 Task: Add a signature Jayden King containing With gratitude and sincere wishes, Jayden King to email address softage.2@softage.net and add a label Homework
Action: Mouse moved to (984, 69)
Screenshot: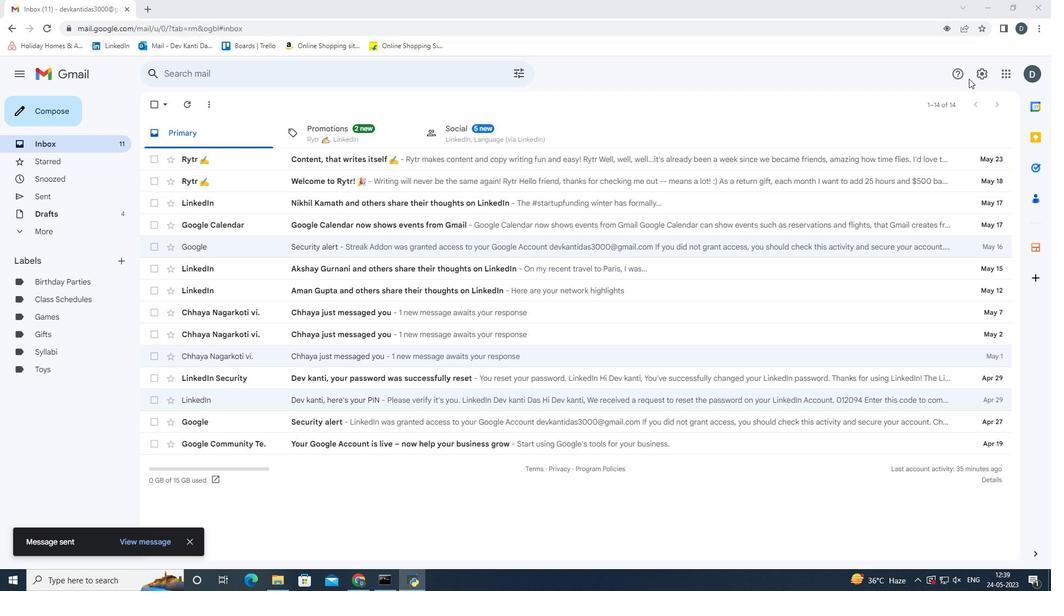 
Action: Mouse pressed left at (984, 69)
Screenshot: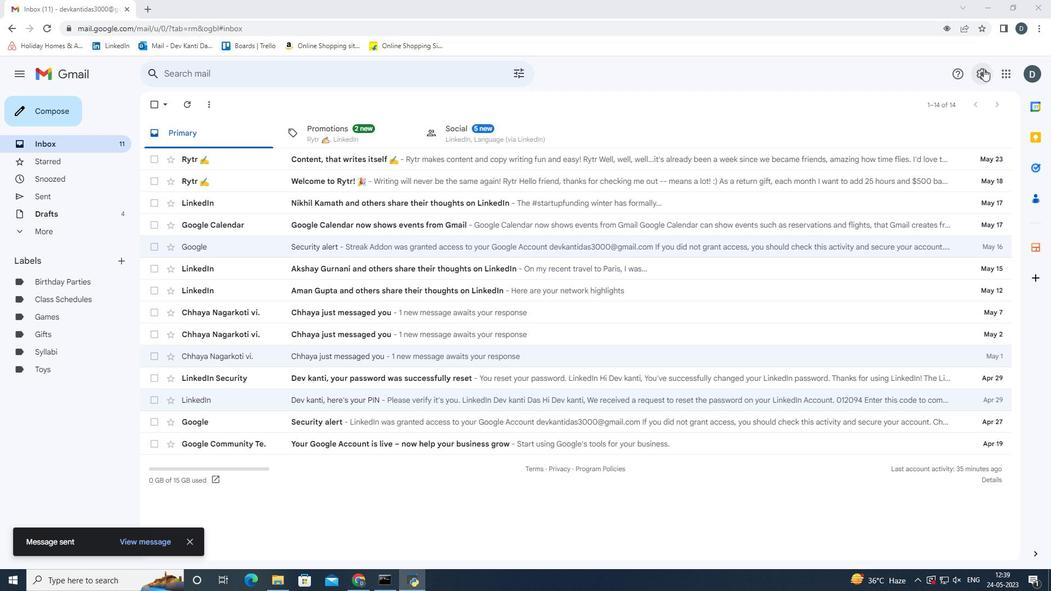
Action: Mouse moved to (949, 125)
Screenshot: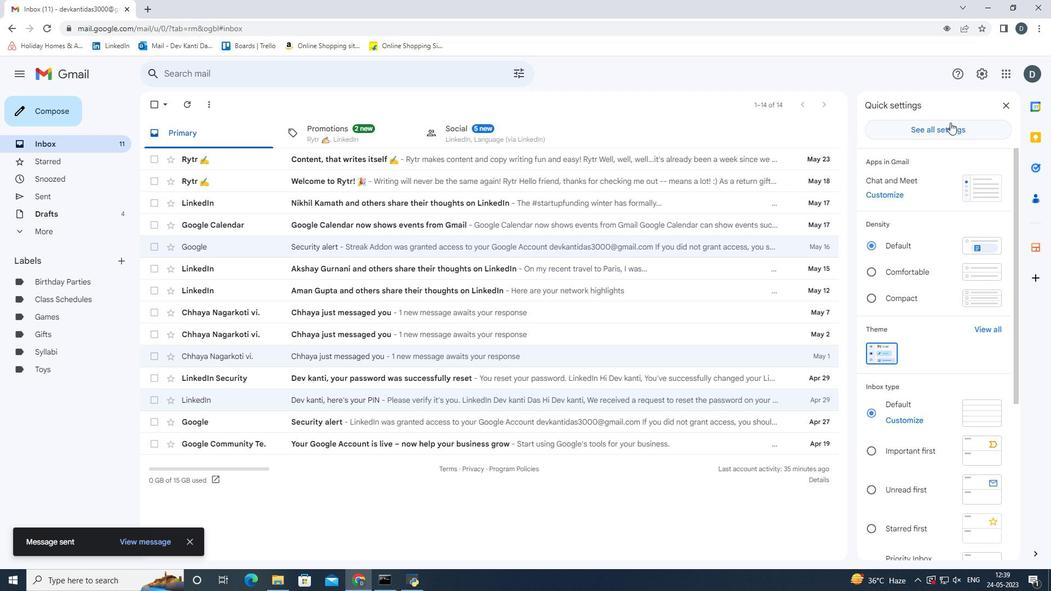 
Action: Mouse pressed left at (949, 125)
Screenshot: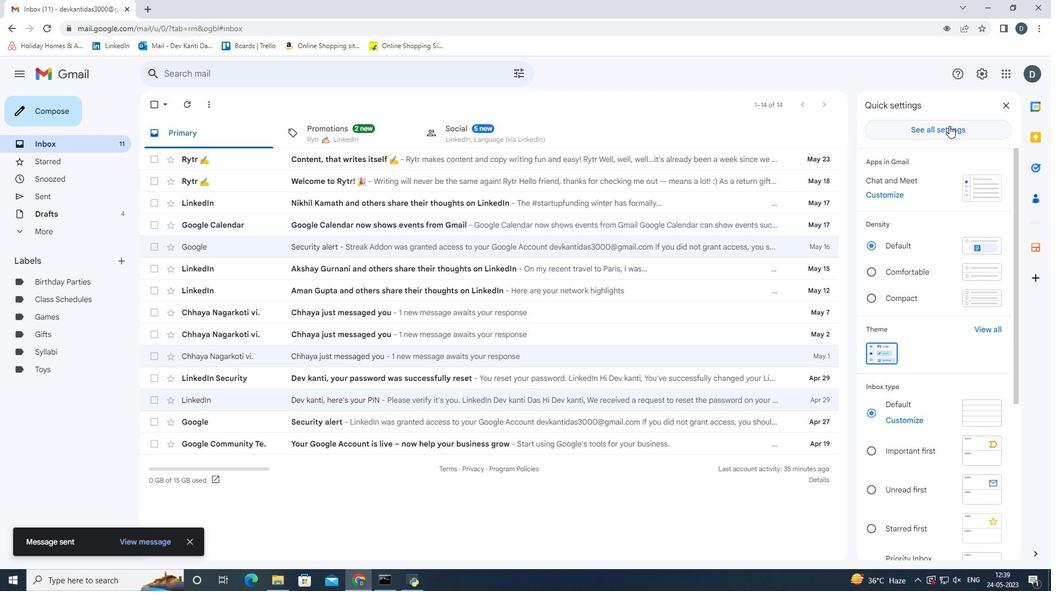 
Action: Mouse moved to (587, 333)
Screenshot: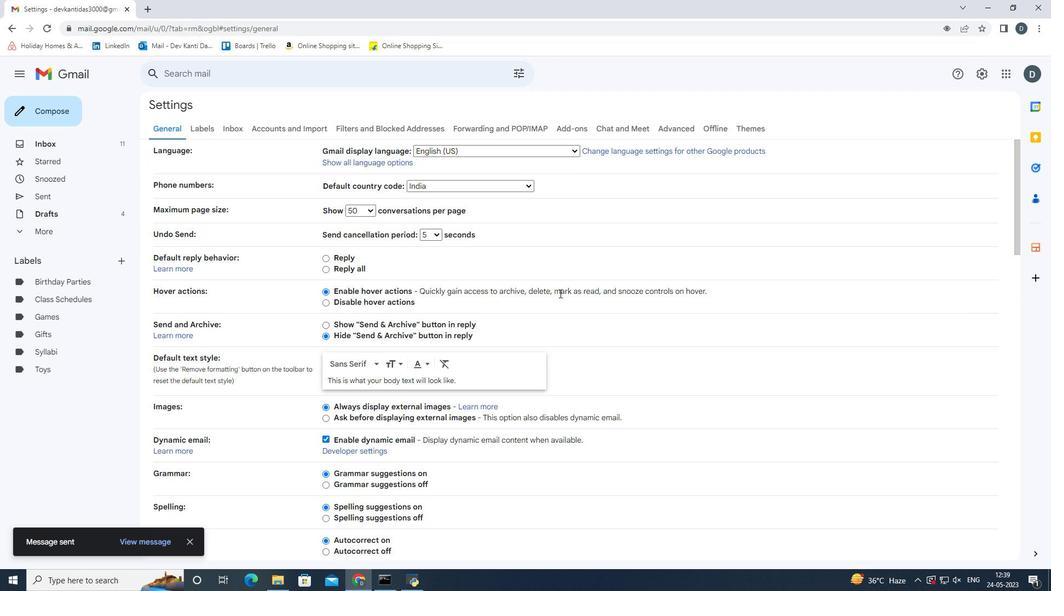 
Action: Mouse scrolled (587, 333) with delta (0, 0)
Screenshot: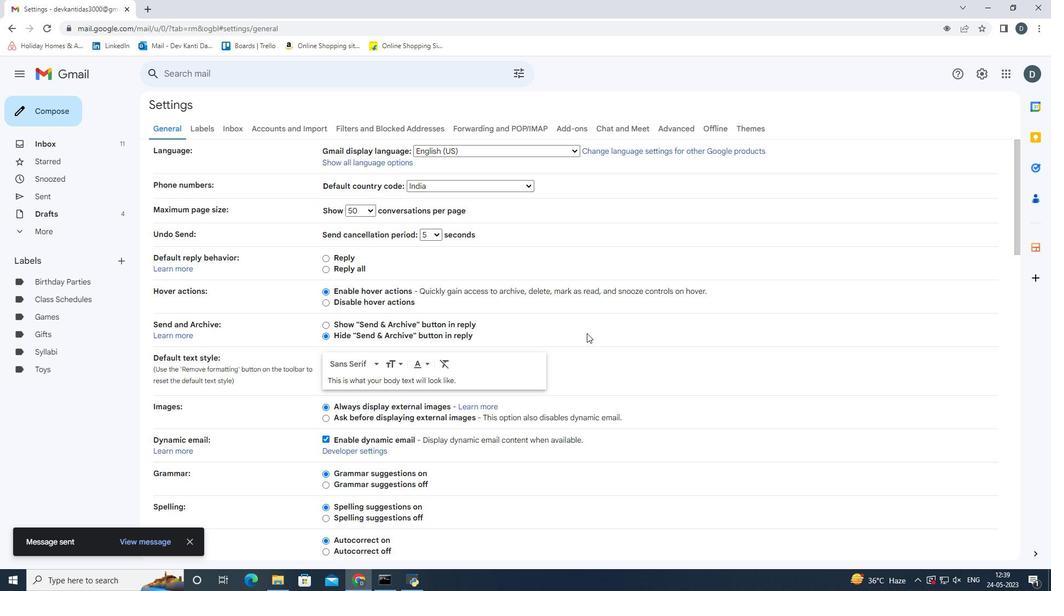 
Action: Mouse scrolled (587, 333) with delta (0, 0)
Screenshot: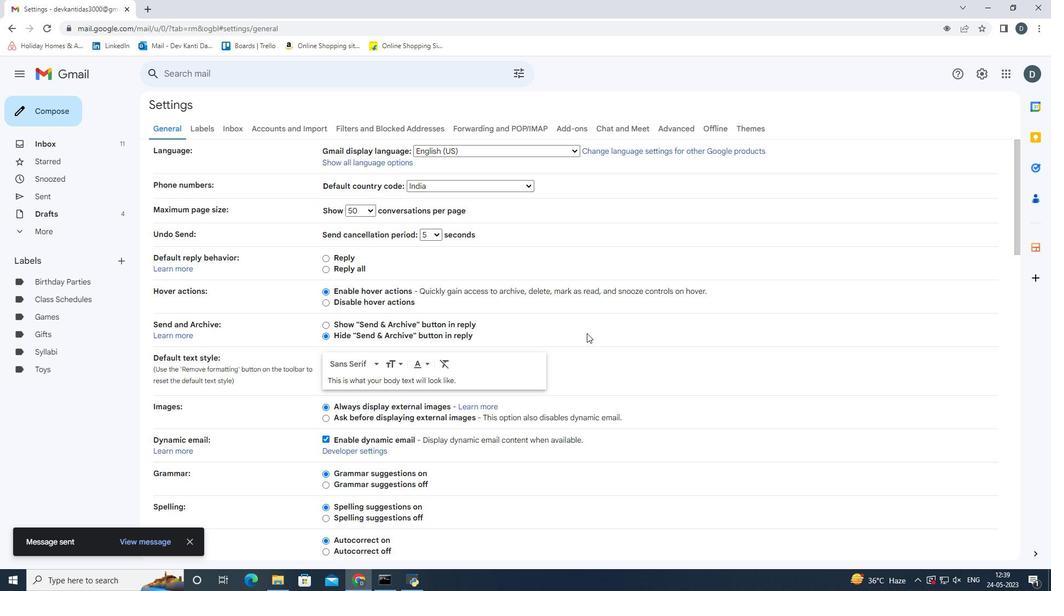 
Action: Mouse moved to (589, 334)
Screenshot: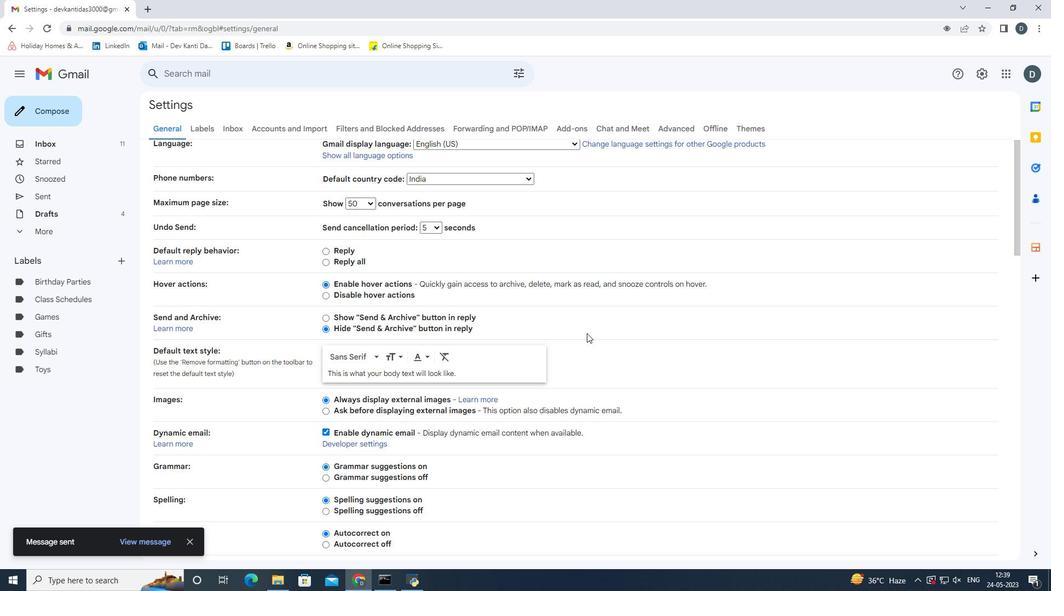 
Action: Mouse scrolled (589, 334) with delta (0, 0)
Screenshot: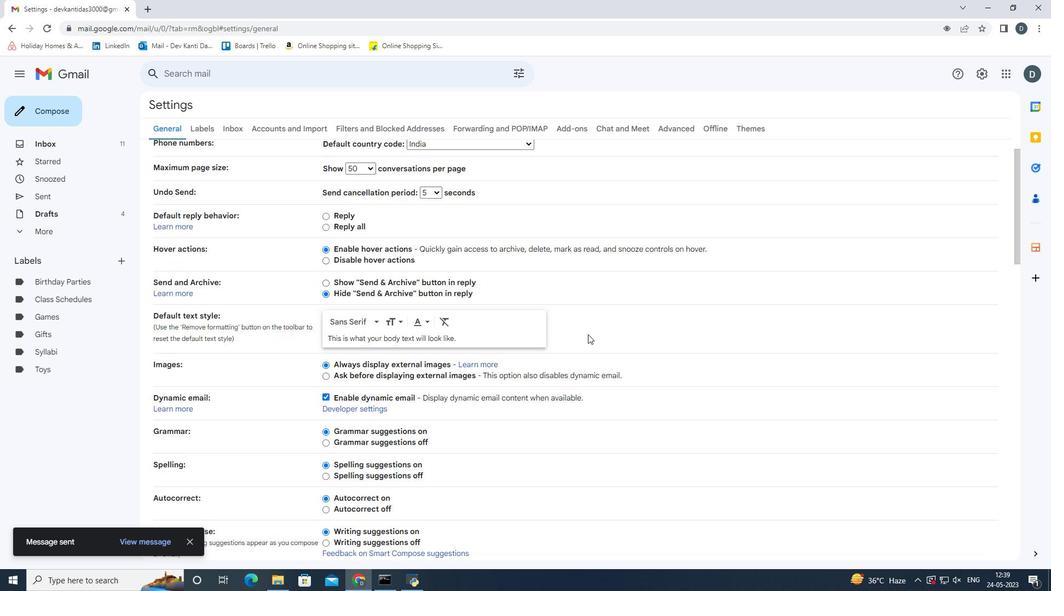 
Action: Mouse moved to (589, 334)
Screenshot: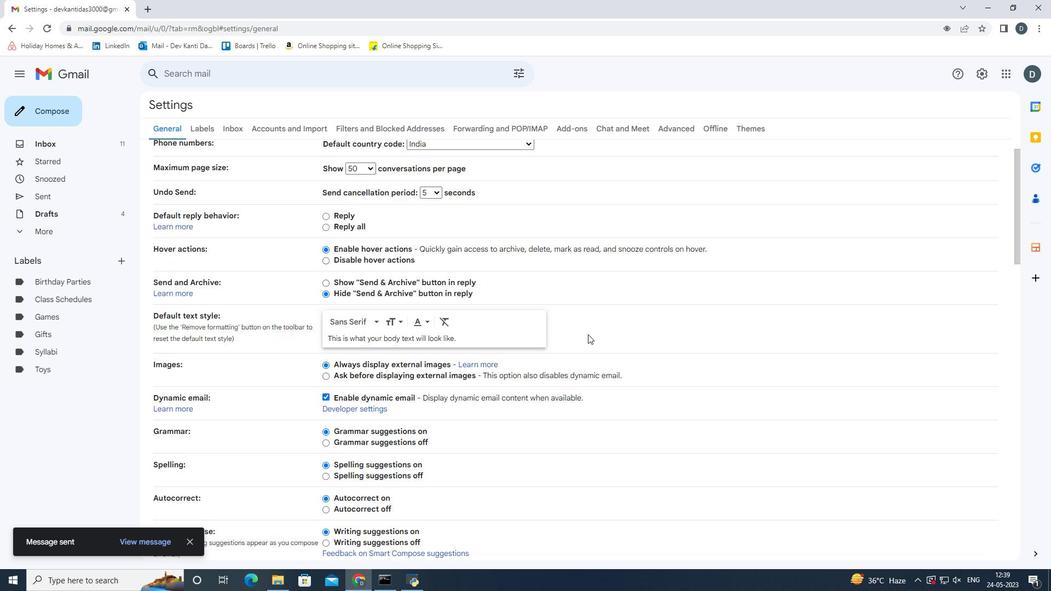 
Action: Mouse scrolled (589, 334) with delta (0, 0)
Screenshot: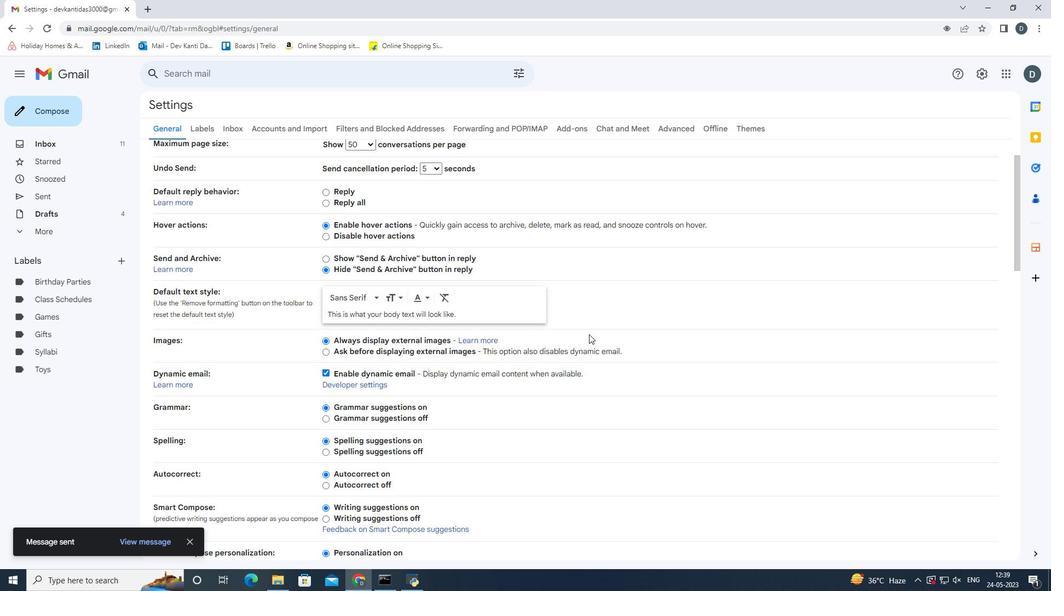 
Action: Mouse scrolled (589, 334) with delta (0, 0)
Screenshot: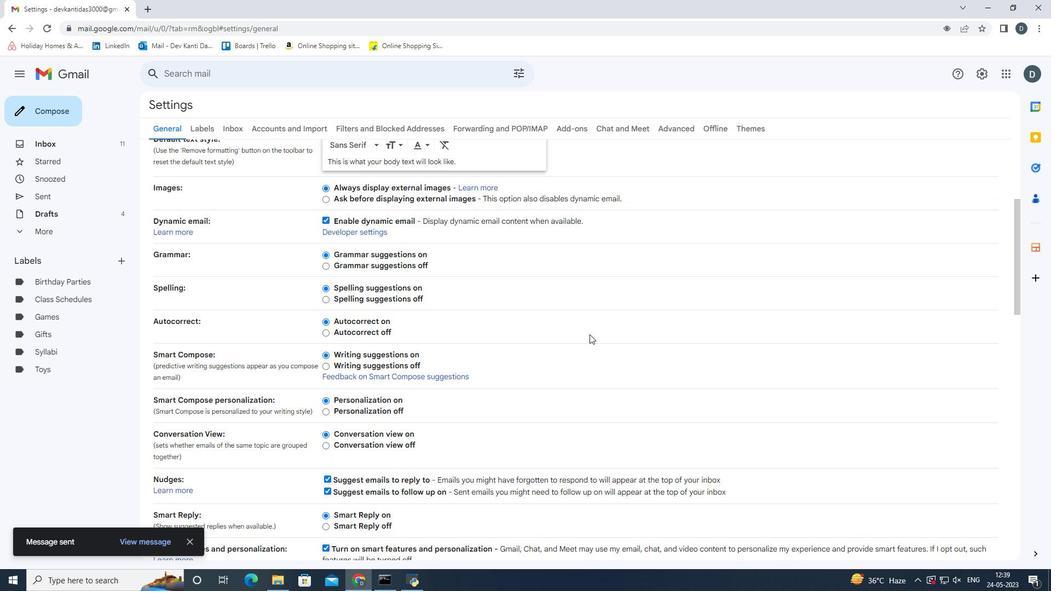 
Action: Mouse scrolled (589, 334) with delta (0, 0)
Screenshot: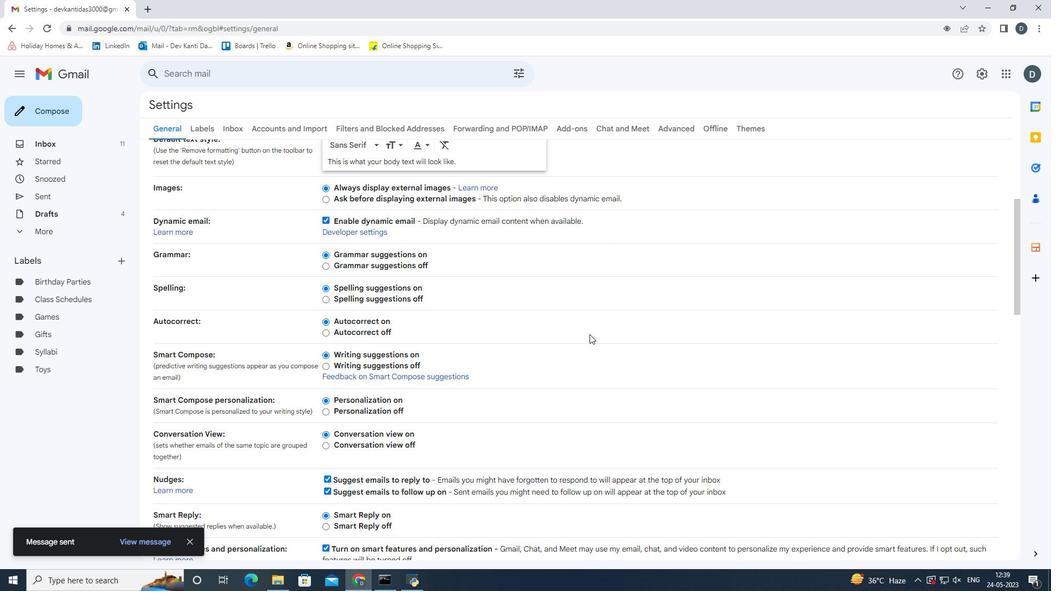 
Action: Mouse scrolled (589, 334) with delta (0, 0)
Screenshot: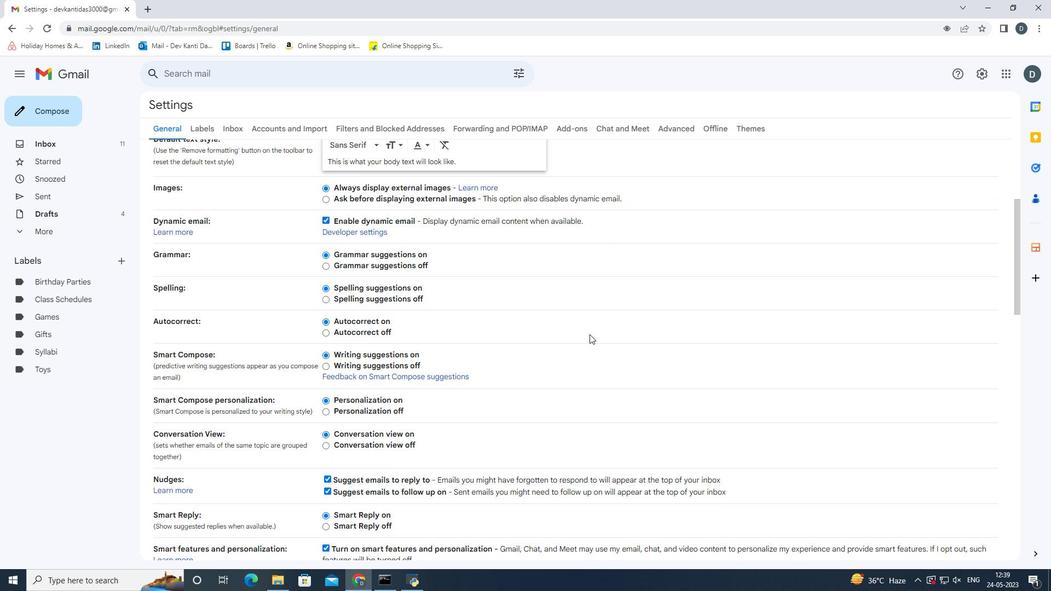 
Action: Mouse scrolled (589, 334) with delta (0, 0)
Screenshot: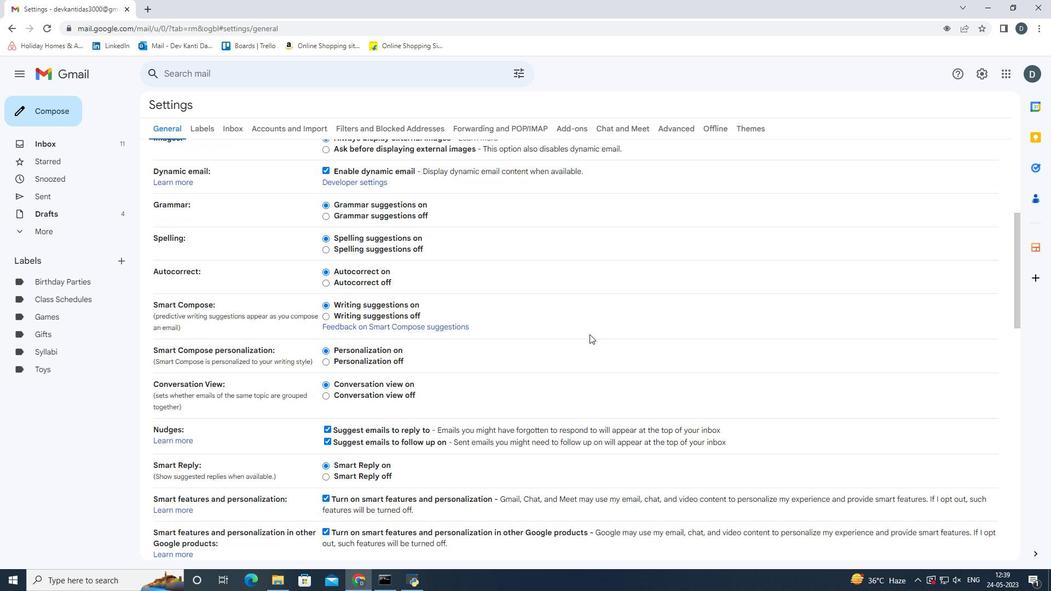 
Action: Mouse scrolled (589, 334) with delta (0, 0)
Screenshot: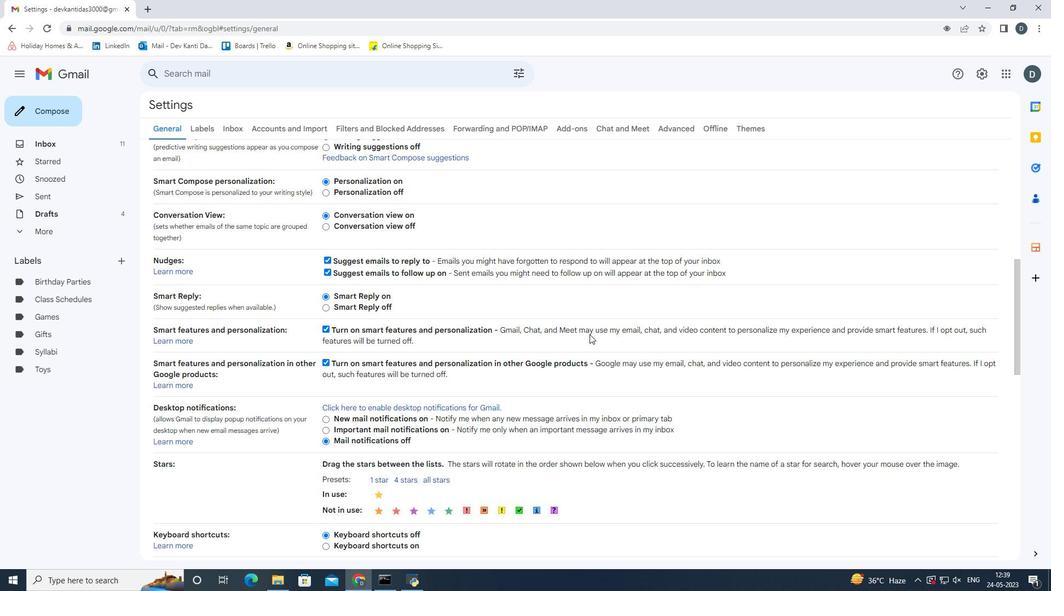 
Action: Mouse scrolled (589, 334) with delta (0, 0)
Screenshot: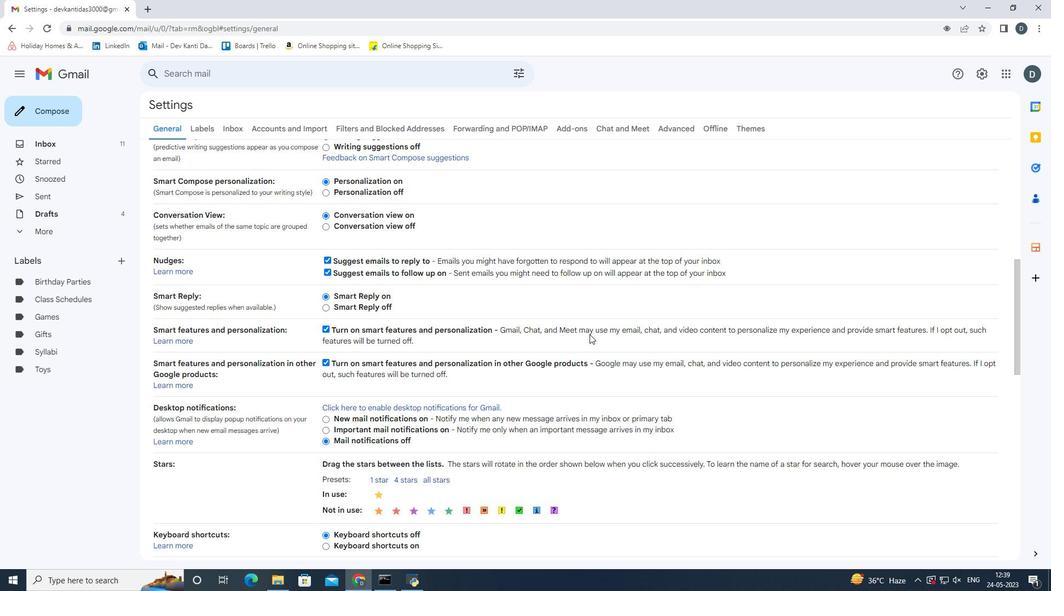 
Action: Mouse scrolled (589, 334) with delta (0, 0)
Screenshot: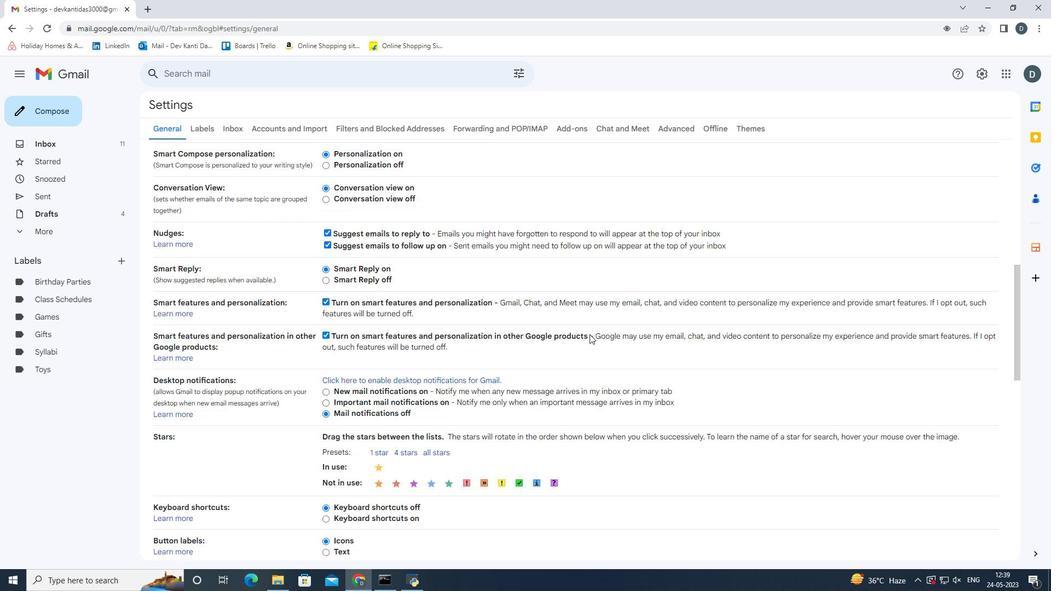 
Action: Mouse scrolled (589, 334) with delta (0, 0)
Screenshot: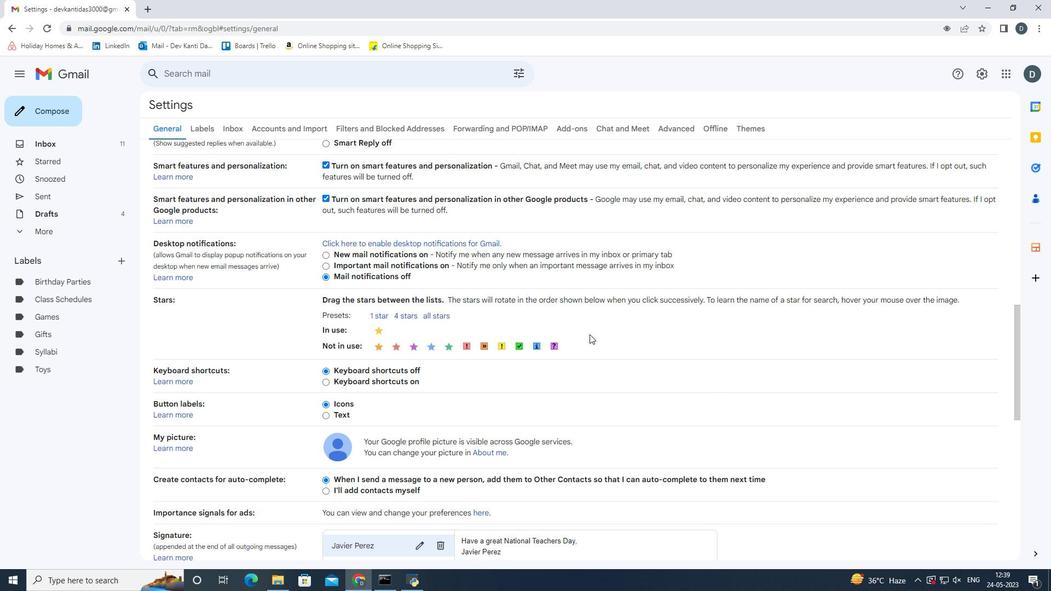 
Action: Mouse scrolled (589, 334) with delta (0, 0)
Screenshot: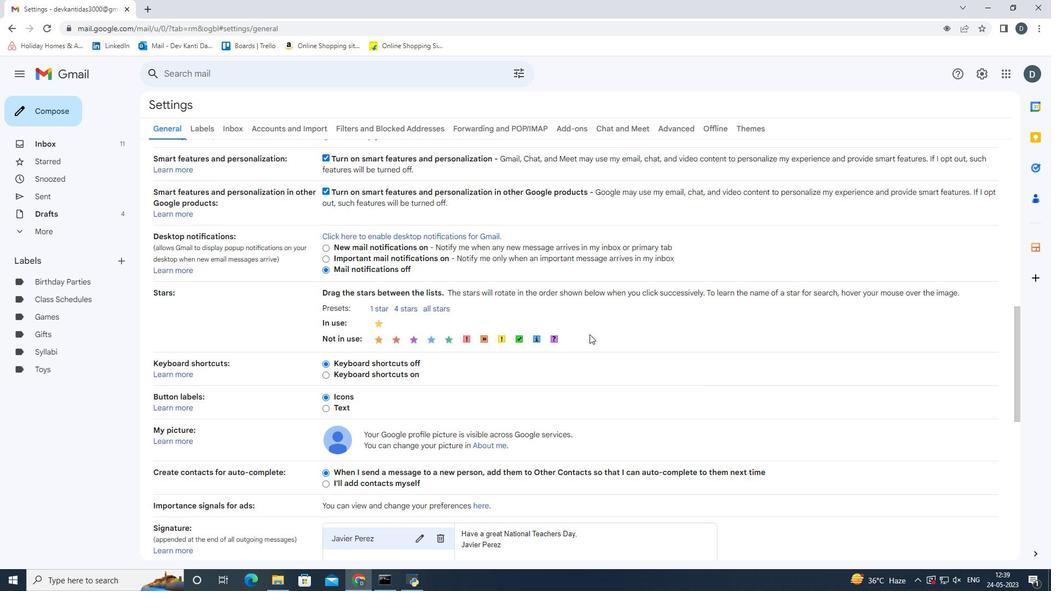 
Action: Mouse scrolled (589, 334) with delta (0, 0)
Screenshot: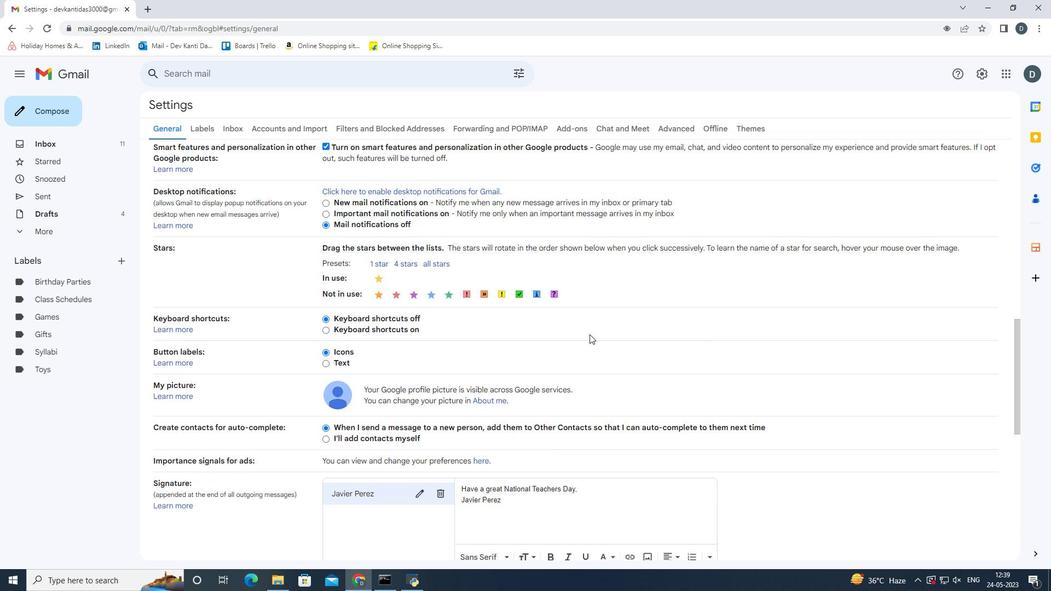 
Action: Mouse scrolled (589, 335) with delta (0, 0)
Screenshot: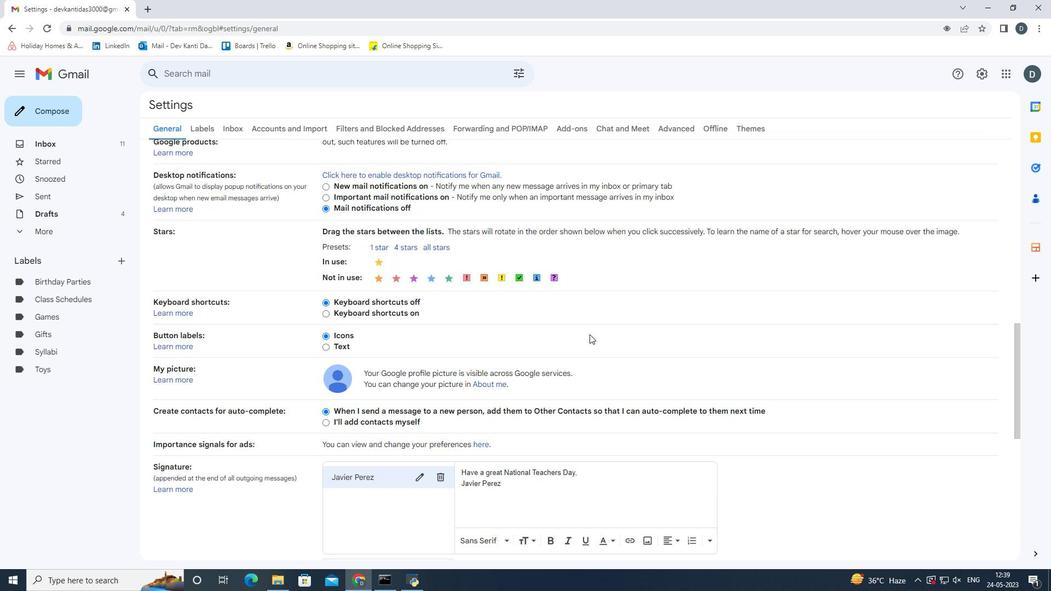 
Action: Mouse moved to (587, 336)
Screenshot: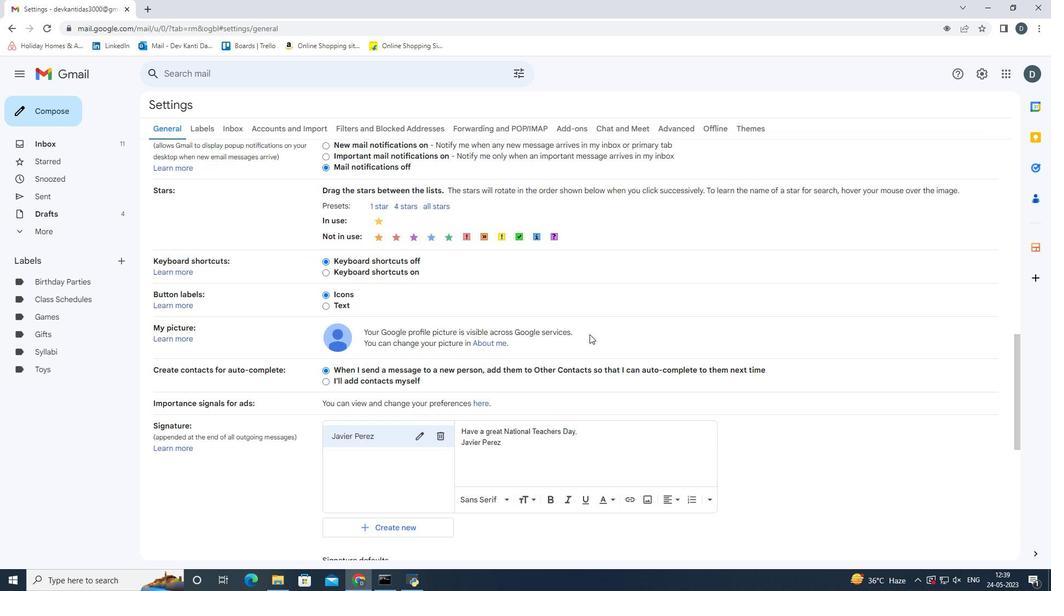 
Action: Mouse scrolled (587, 336) with delta (0, 0)
Screenshot: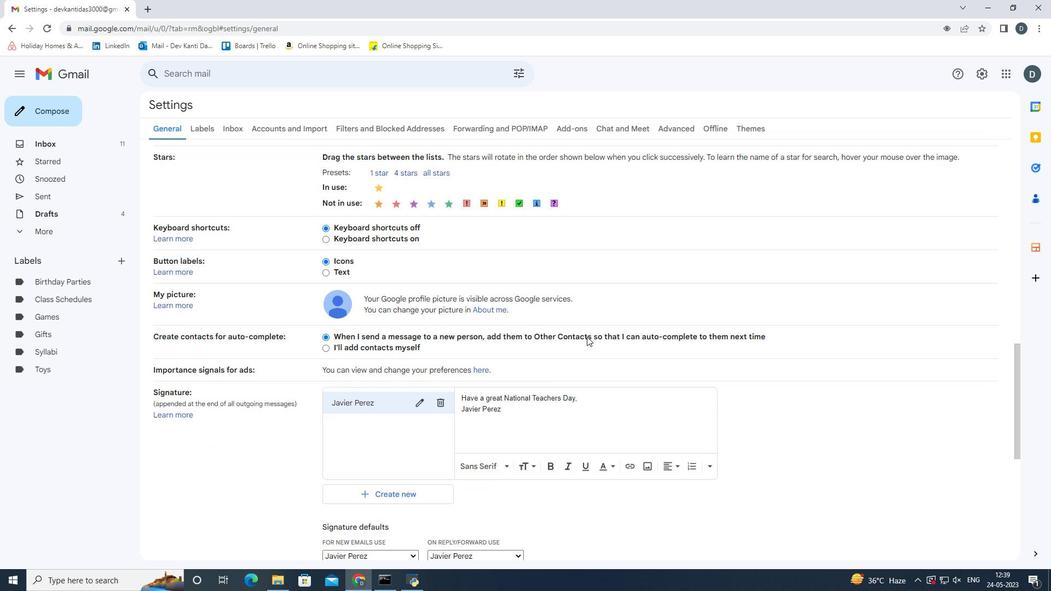 
Action: Mouse moved to (439, 379)
Screenshot: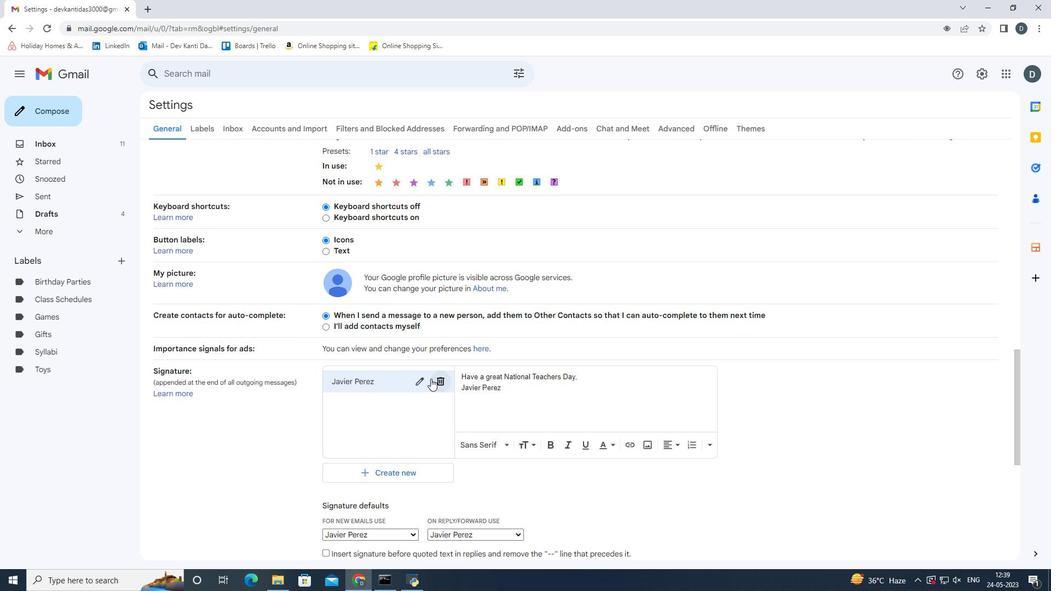 
Action: Mouse pressed left at (439, 379)
Screenshot: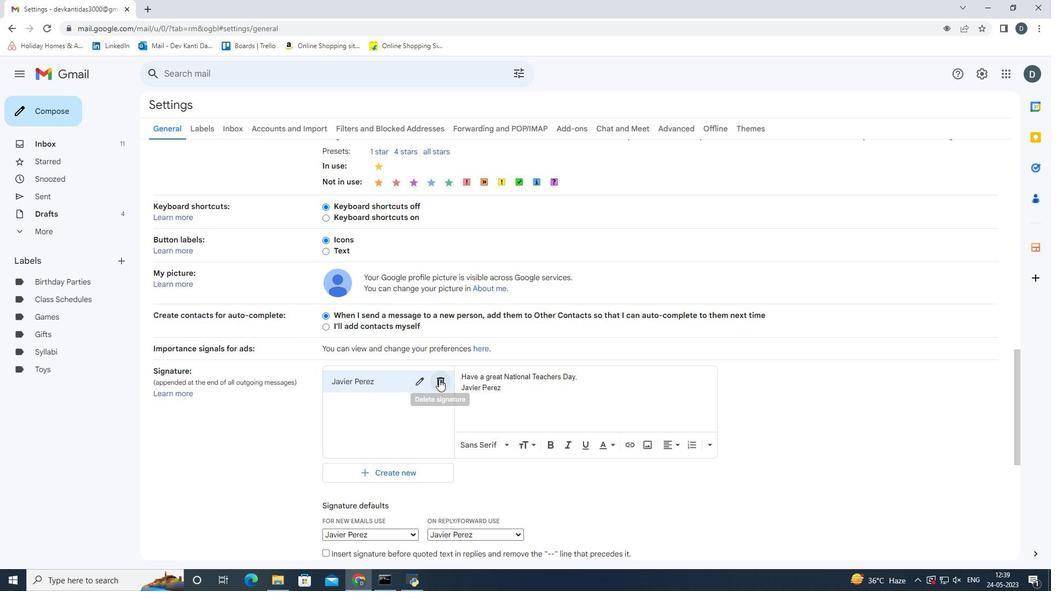 
Action: Mouse moved to (616, 342)
Screenshot: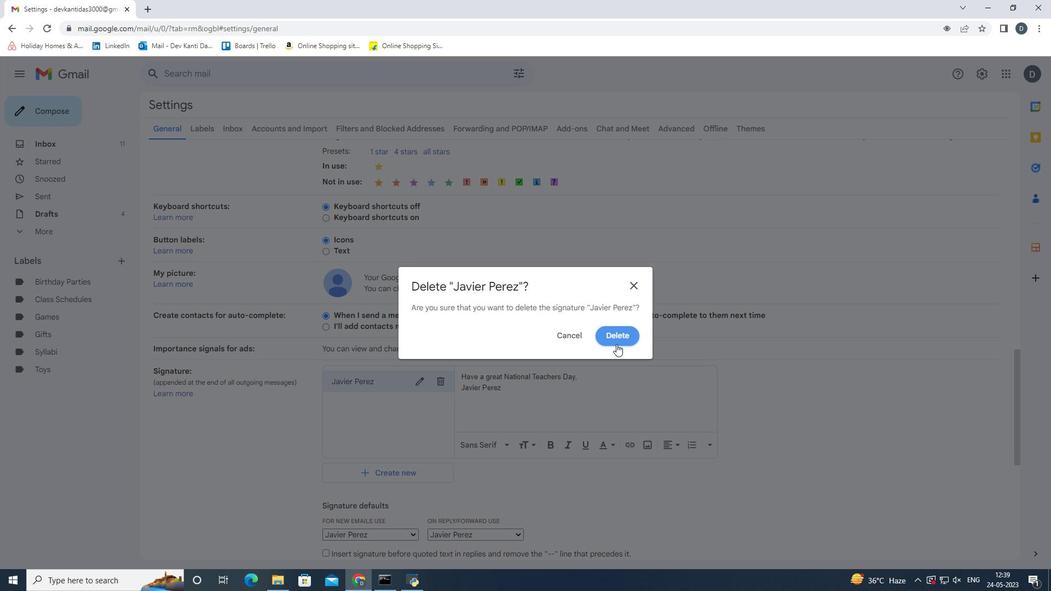 
Action: Mouse pressed left at (616, 342)
Screenshot: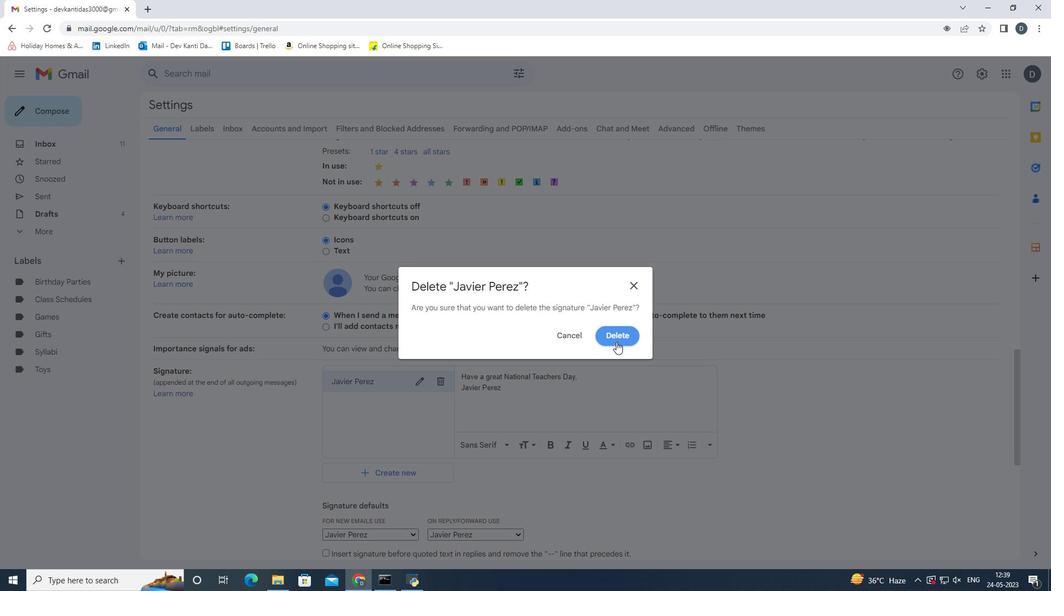 
Action: Mouse moved to (386, 392)
Screenshot: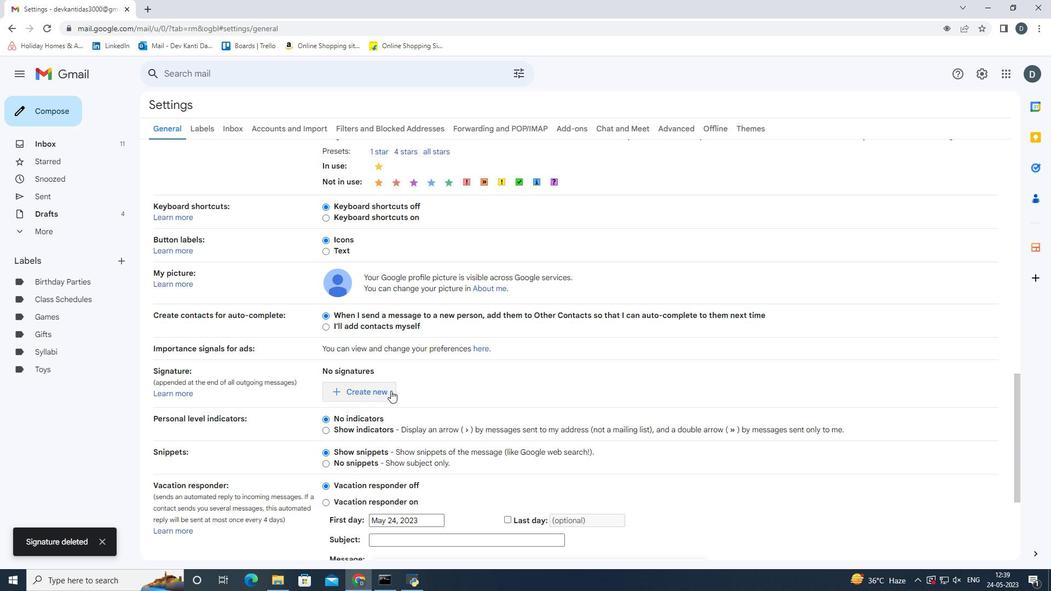 
Action: Mouse pressed left at (386, 392)
Screenshot: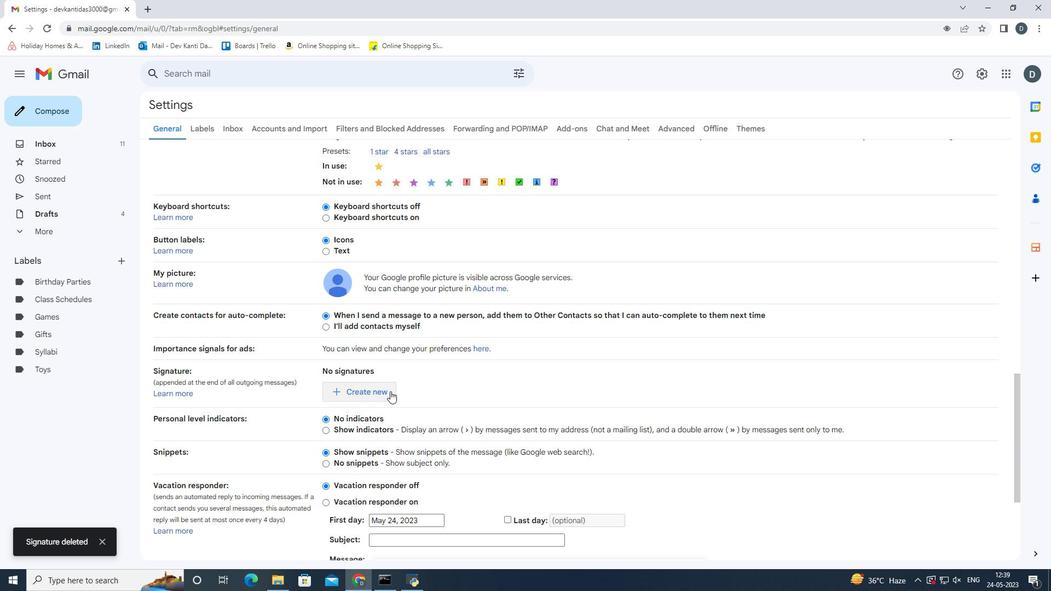 
Action: Mouse moved to (526, 294)
Screenshot: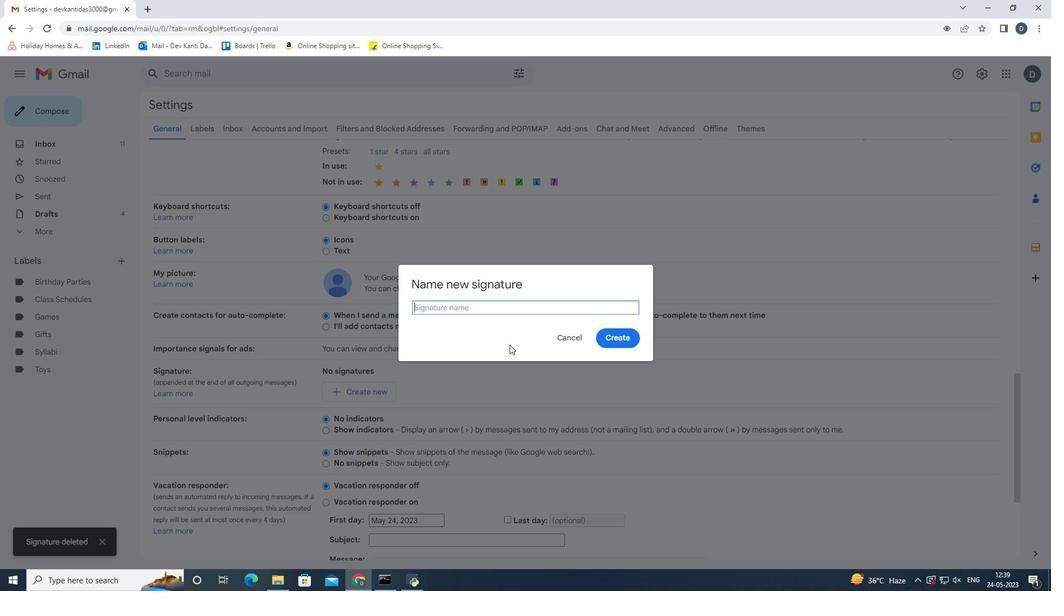 
Action: Key pressed <Key.shift>Jayden<Key.space><Key.shift><Key.shift><Key.shift>King<Key.enter>
Screenshot: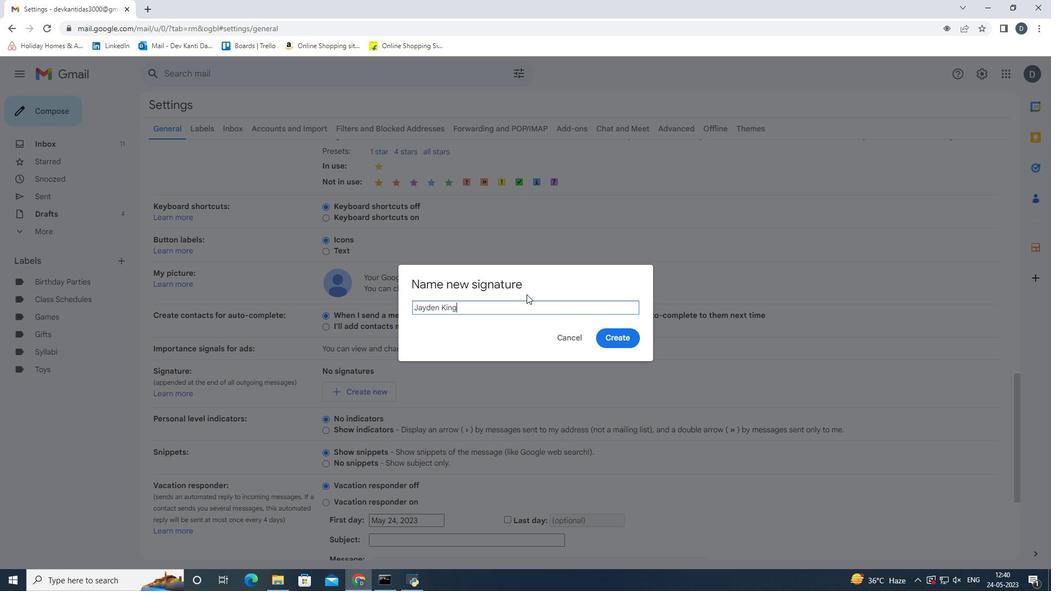 
Action: Mouse moved to (545, 381)
Screenshot: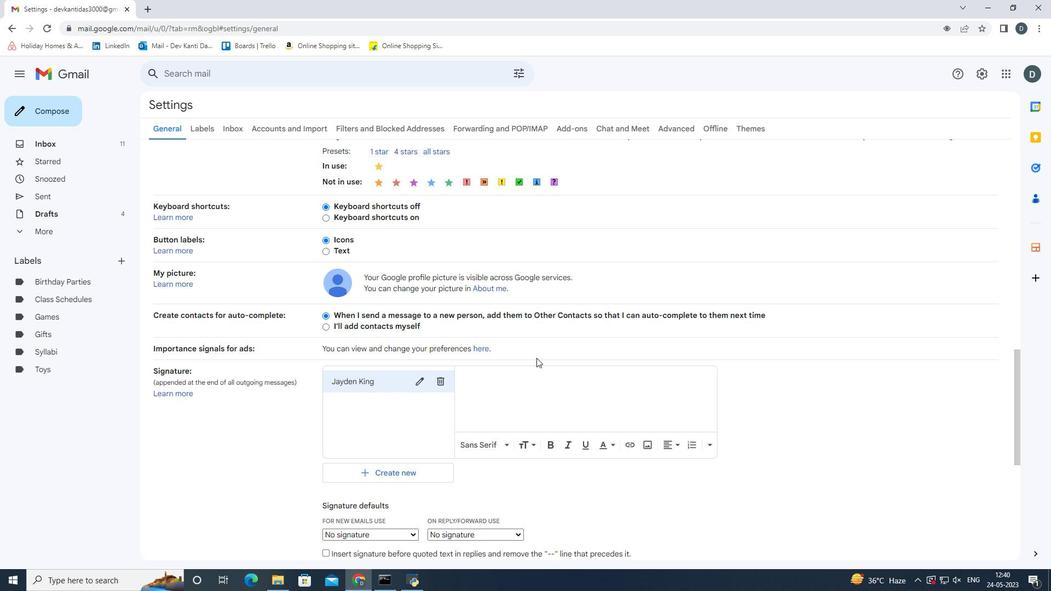 
Action: Mouse pressed left at (545, 381)
Screenshot: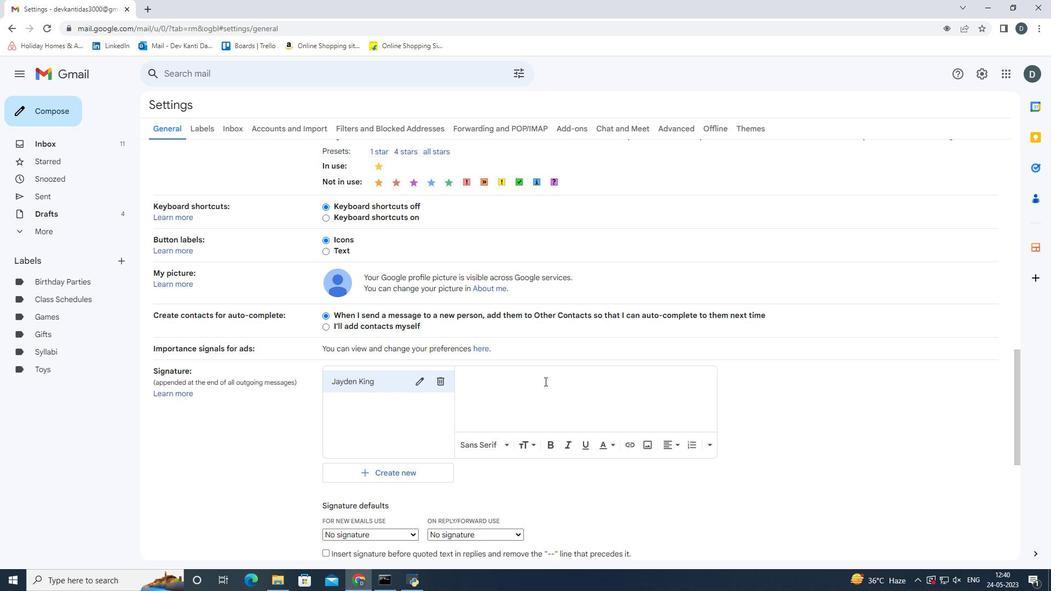 
Action: Key pressed <Key.shift><Key.shift><Key.shift><Key.shift><Key.shift><Key.shift><Key.shift><Key.shift><Key.shift><Key.shift><Key.shift><Key.shift><Key.shift><Key.shift><Key.shift>Gra
Screenshot: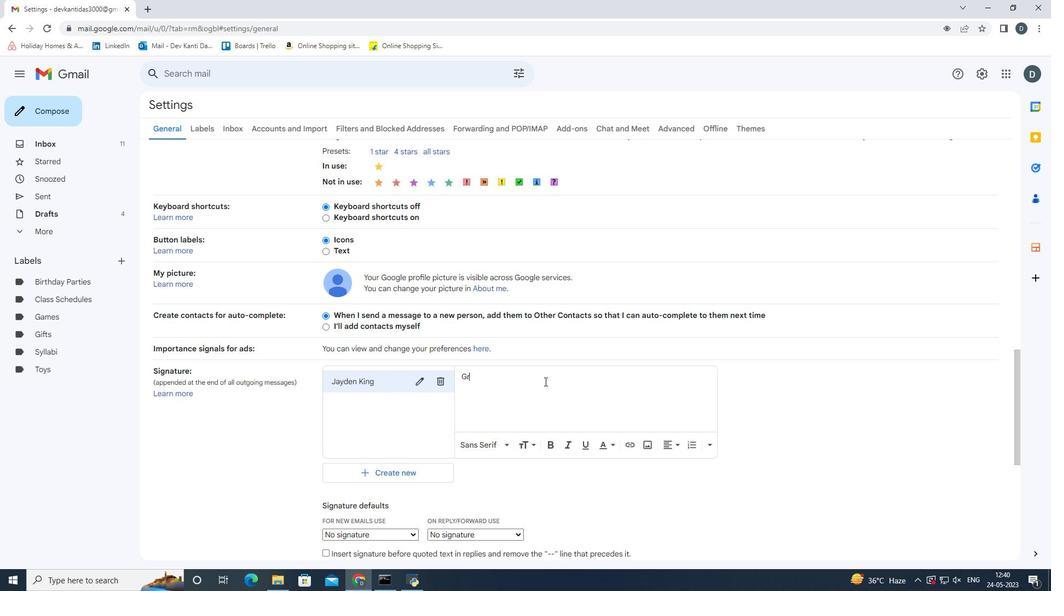 
Action: Mouse moved to (545, 381)
Screenshot: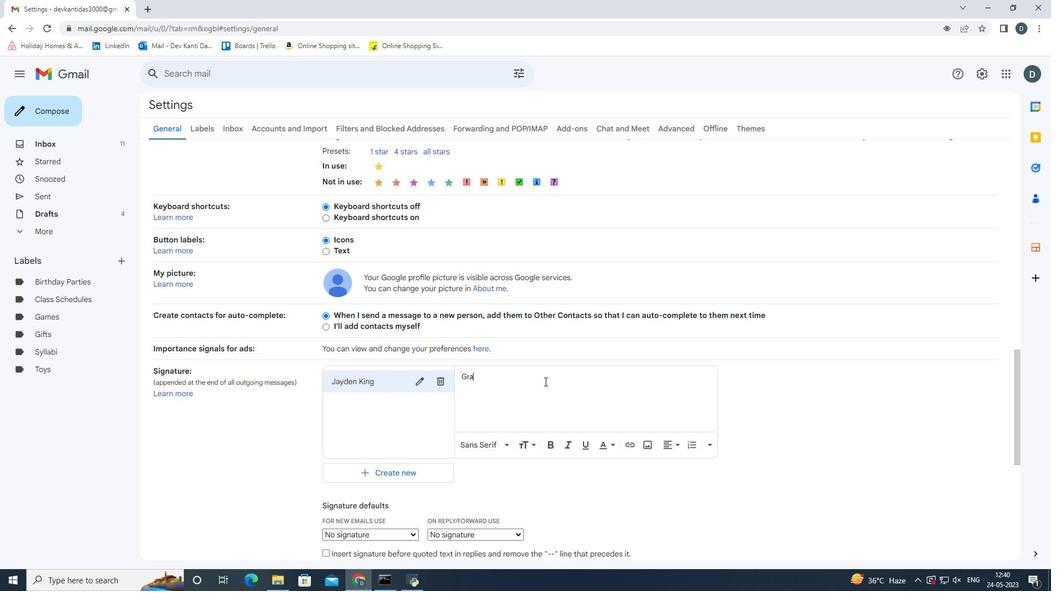 
Action: Key pressed titude<Key.space>and<Key.space><Key.shift>S<Key.backspace>sincere<Key.space>wishes,<Key.enter>
Screenshot: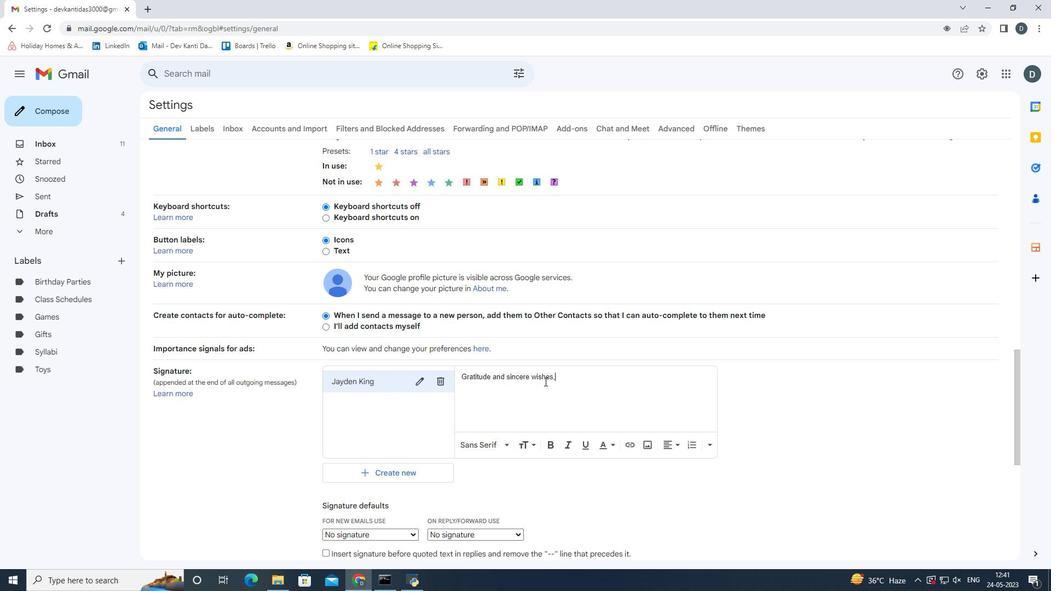 
Action: Mouse moved to (608, 378)
Screenshot: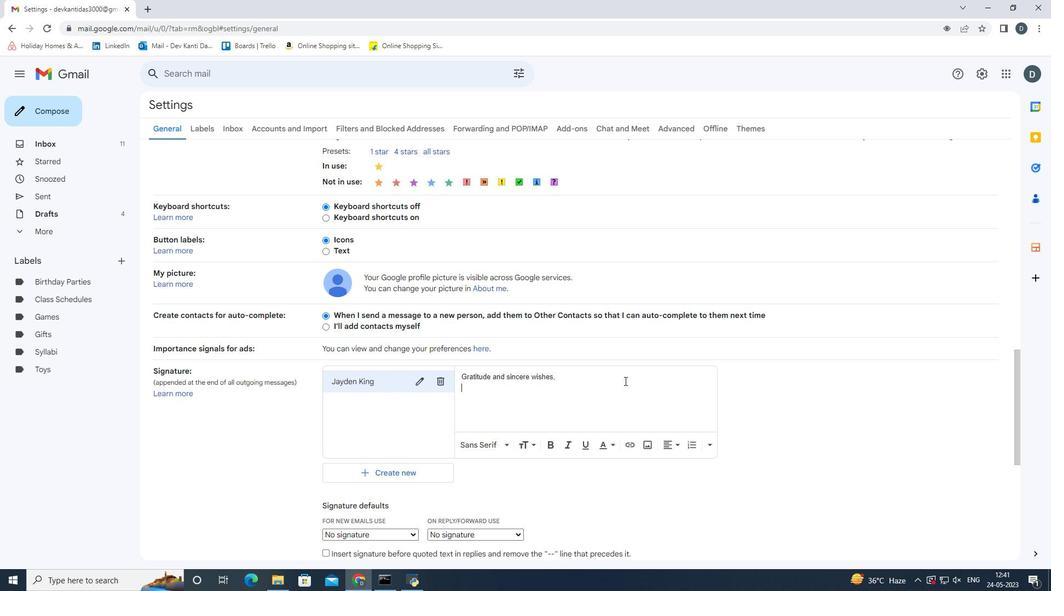 
Action: Key pressed <Key.shift>Jayden<Key.space><Key.shift><Key.shift><Key.shift><Key.shift><Key.shift><Key.shift><Key.shift><Key.shift><Key.shift><Key.shift><Key.shift>Kin
Screenshot: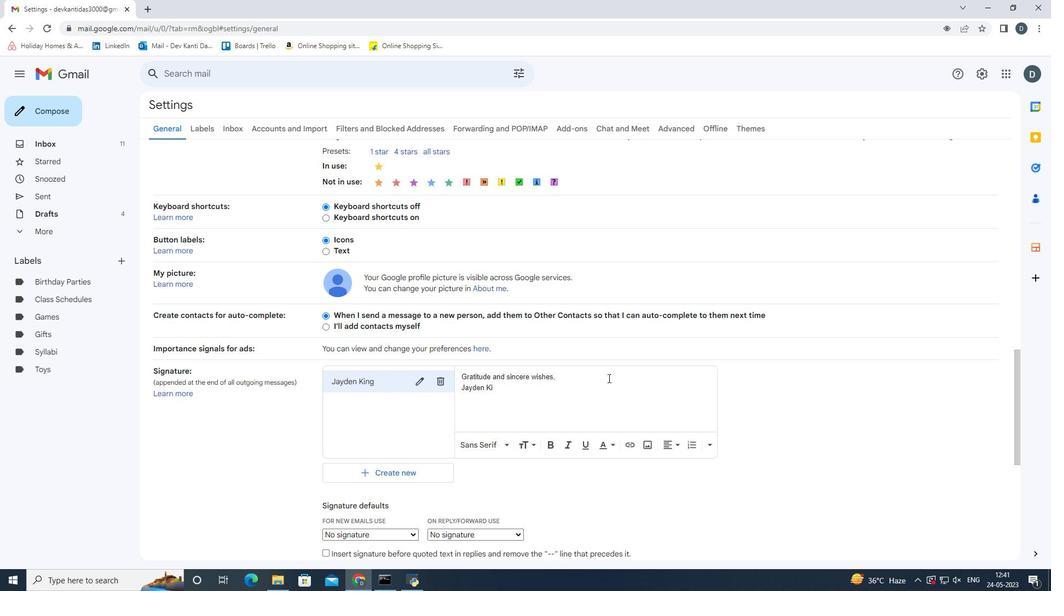 
Action: Mouse moved to (608, 377)
Screenshot: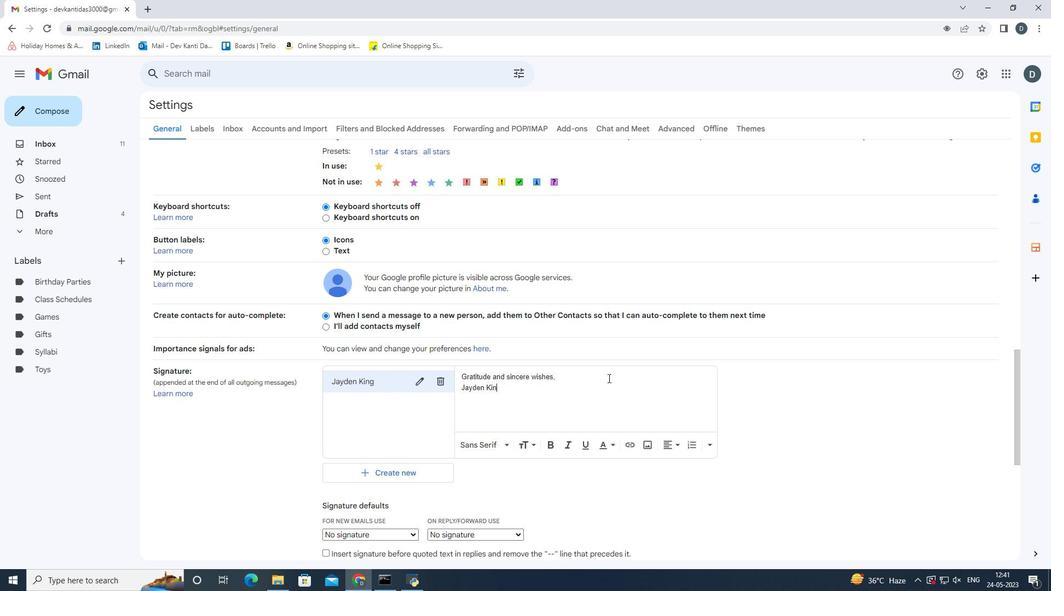 
Action: Key pressed g
Screenshot: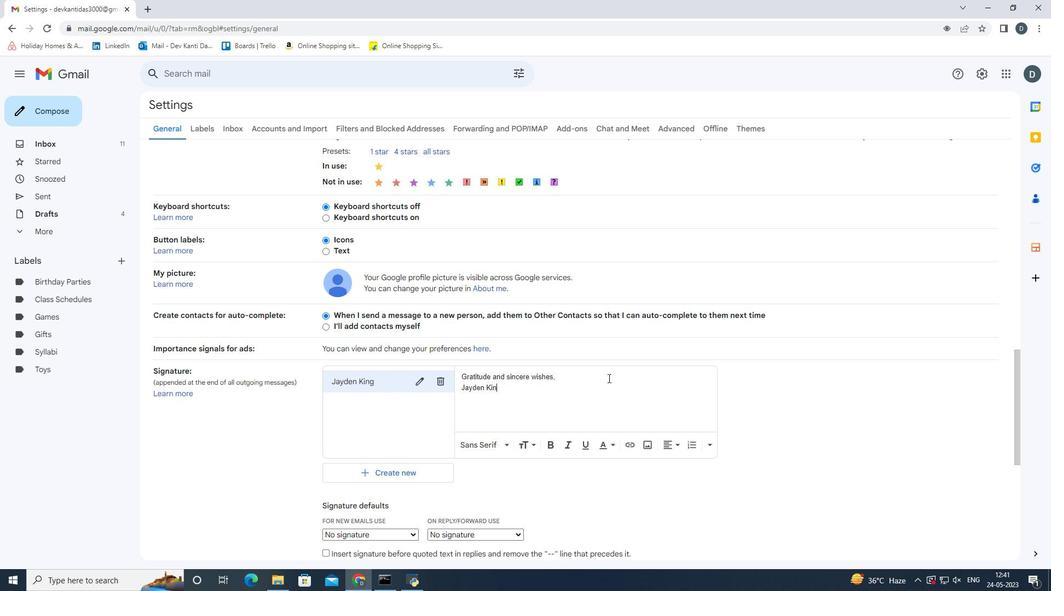 
Action: Mouse moved to (809, 445)
Screenshot: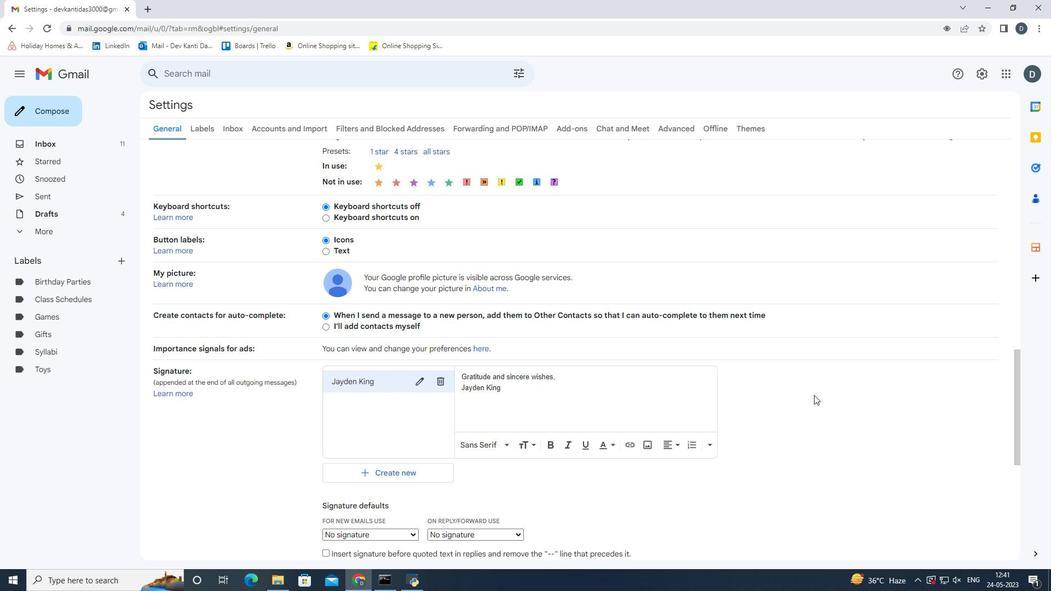 
Action: Mouse pressed left at (809, 445)
Screenshot: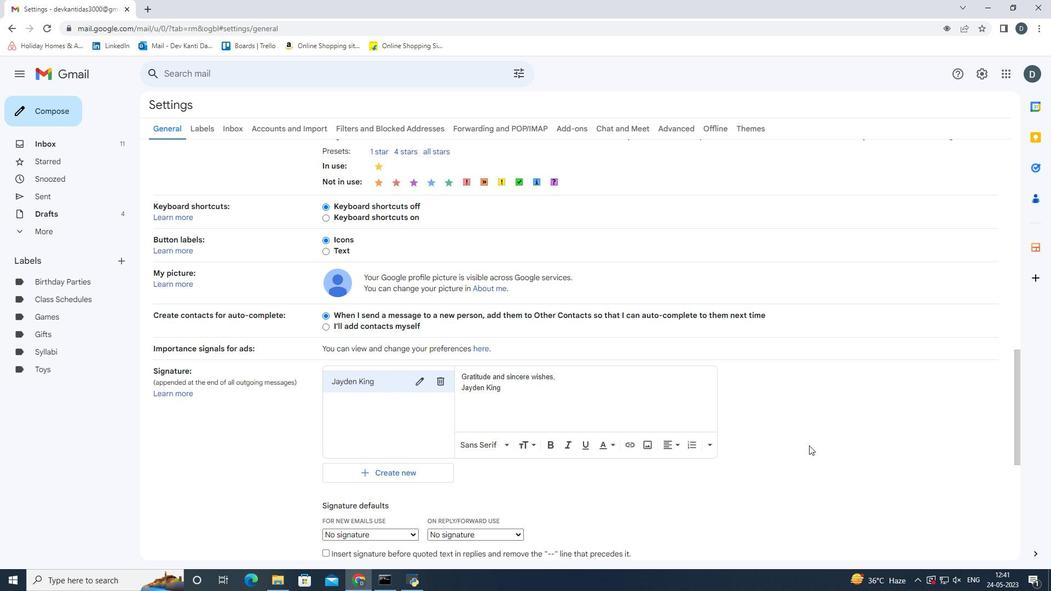 
Action: Mouse moved to (768, 409)
Screenshot: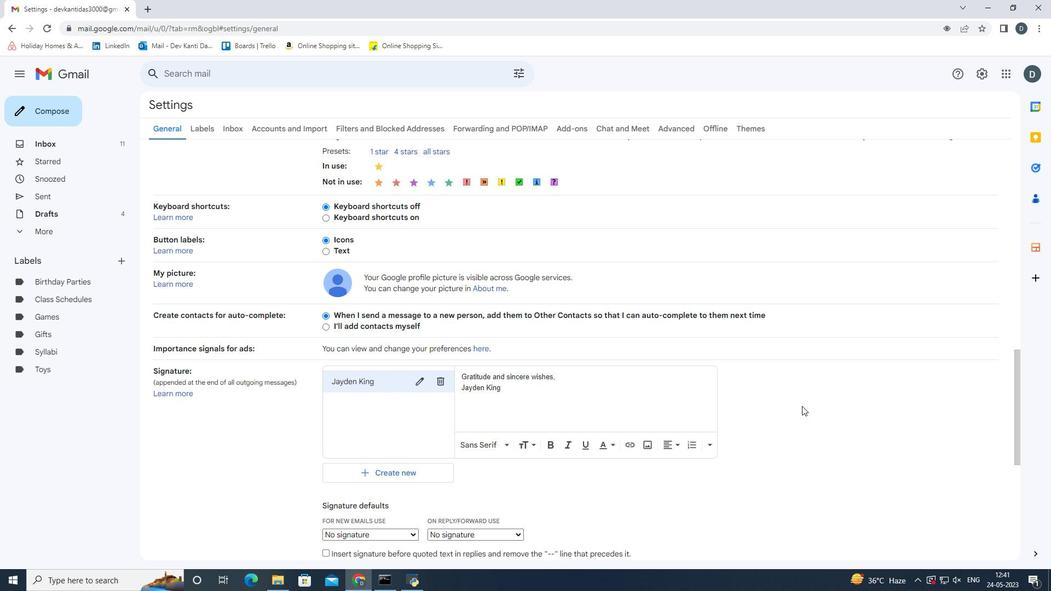 
Action: Mouse scrolled (768, 408) with delta (0, 0)
Screenshot: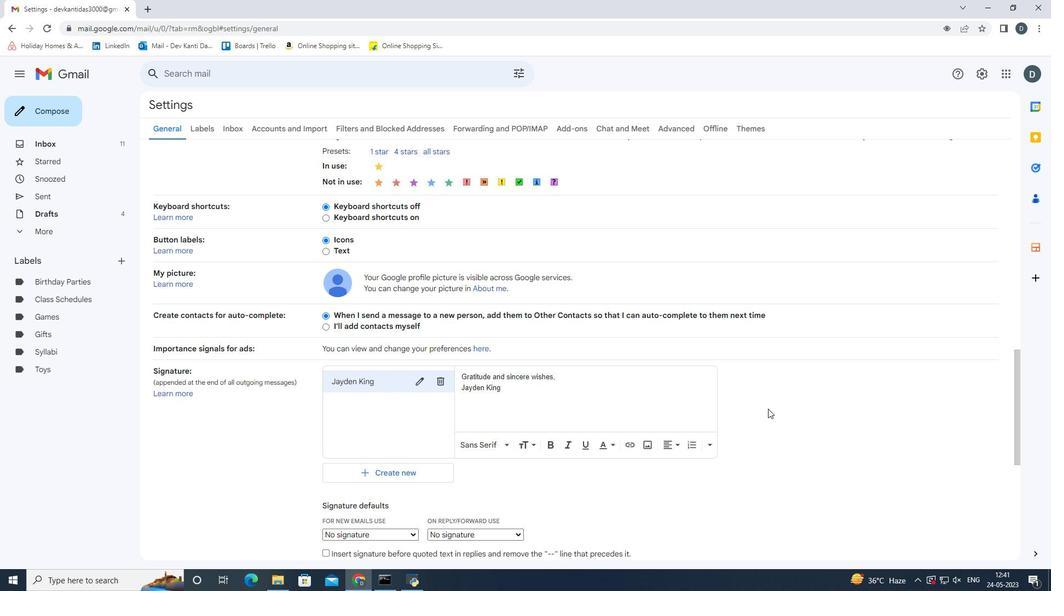 
Action: Mouse scrolled (768, 408) with delta (0, 0)
Screenshot: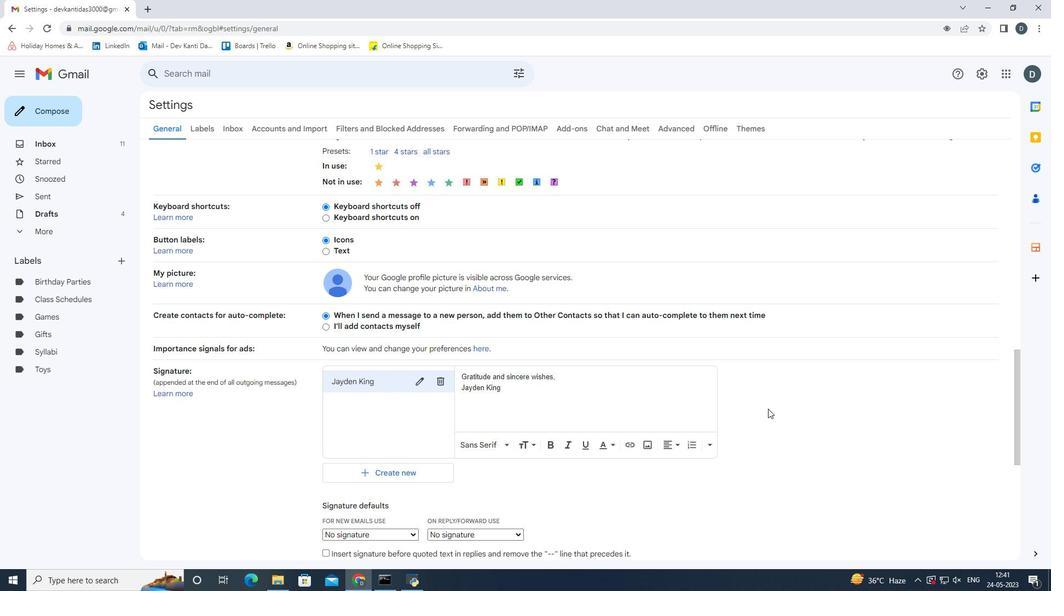 
Action: Mouse scrolled (768, 408) with delta (0, 0)
Screenshot: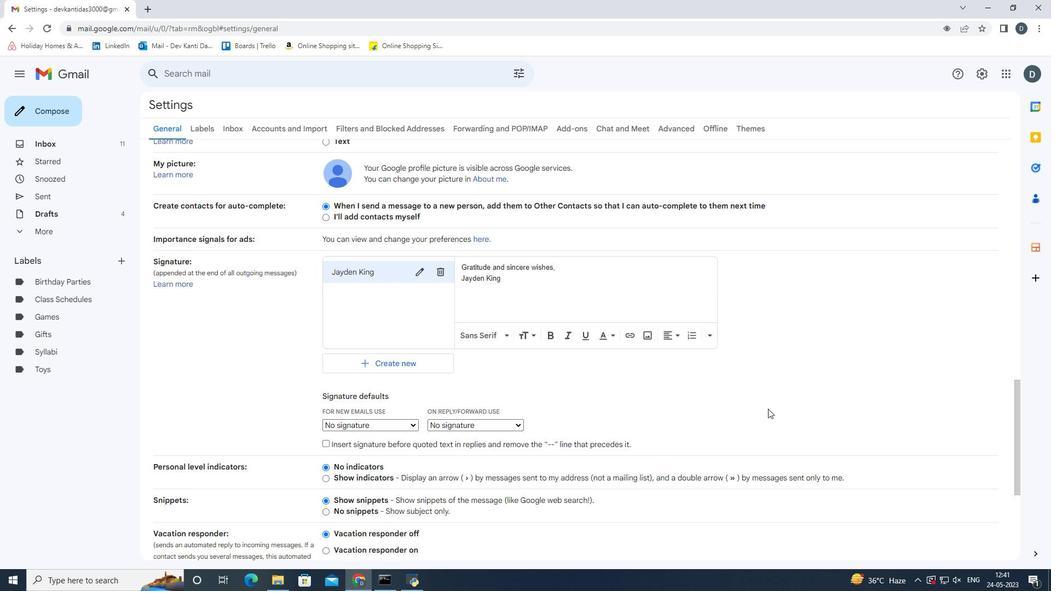 
Action: Mouse scrolled (768, 408) with delta (0, 0)
Screenshot: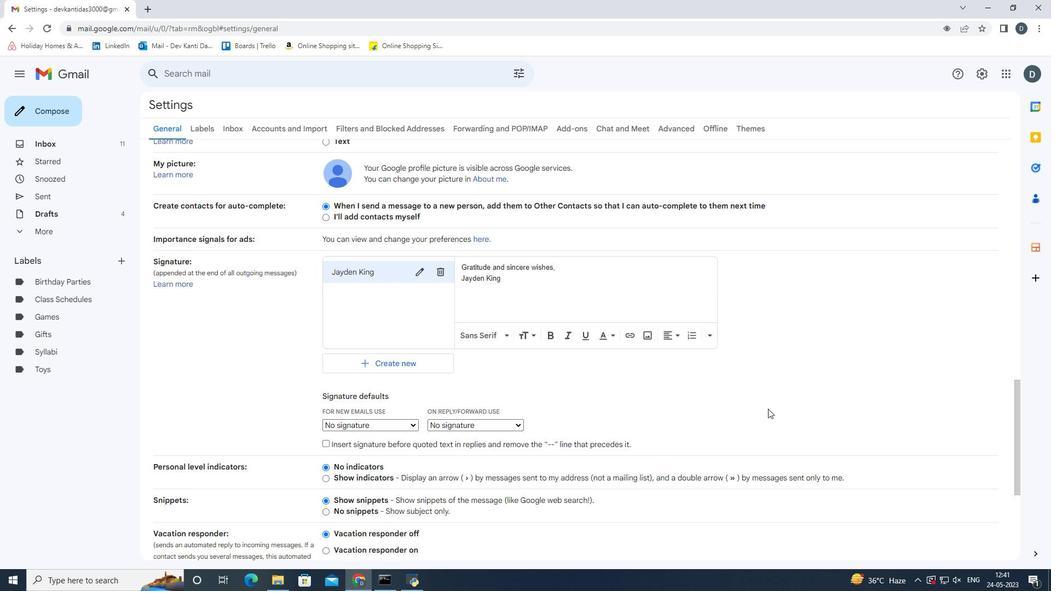 
Action: Mouse scrolled (768, 408) with delta (0, 0)
Screenshot: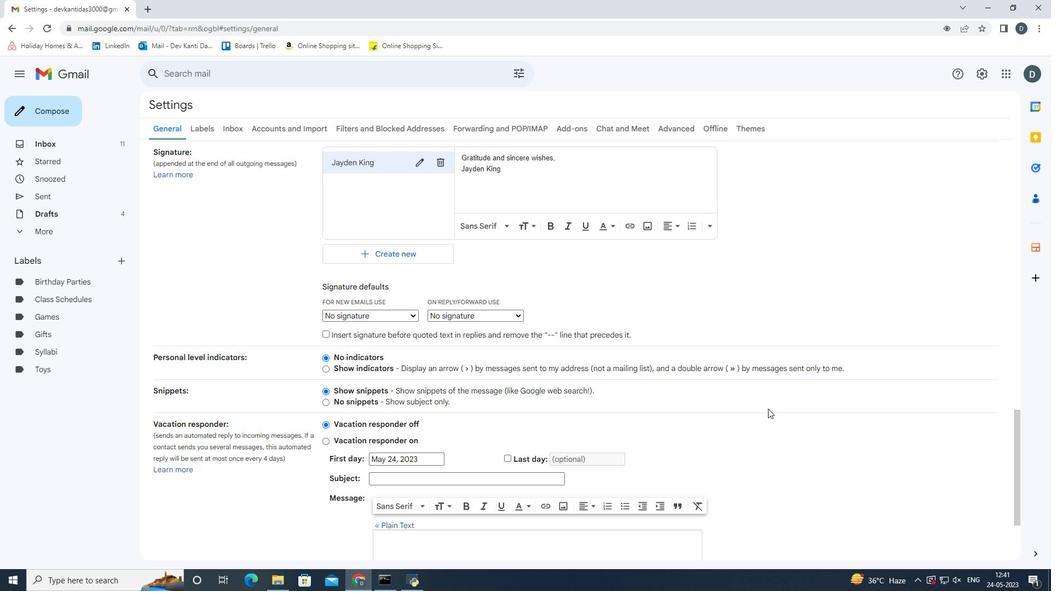 
Action: Mouse scrolled (768, 408) with delta (0, 0)
Screenshot: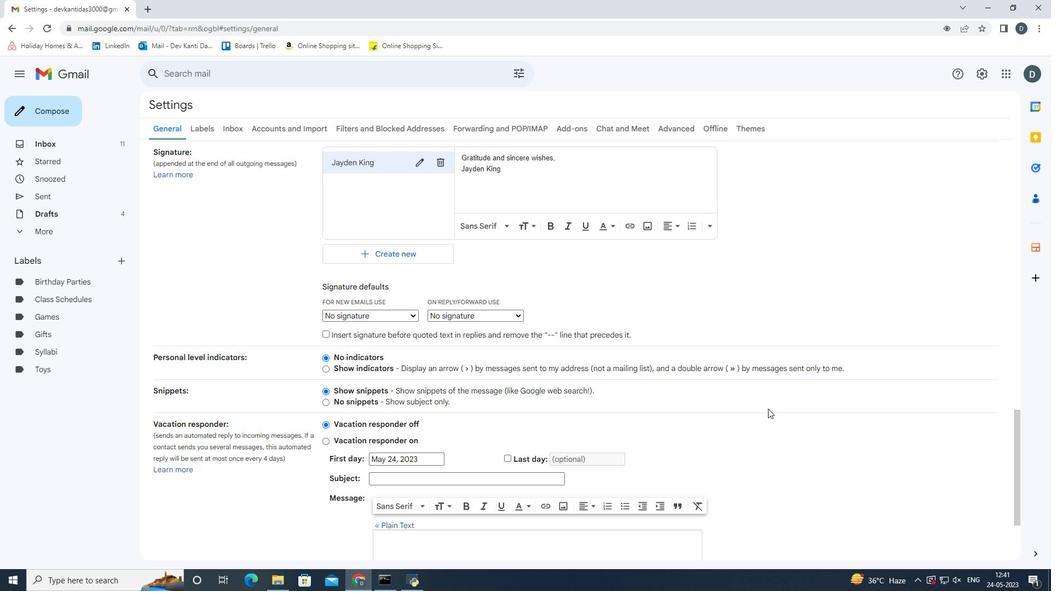 
Action: Mouse moved to (393, 207)
Screenshot: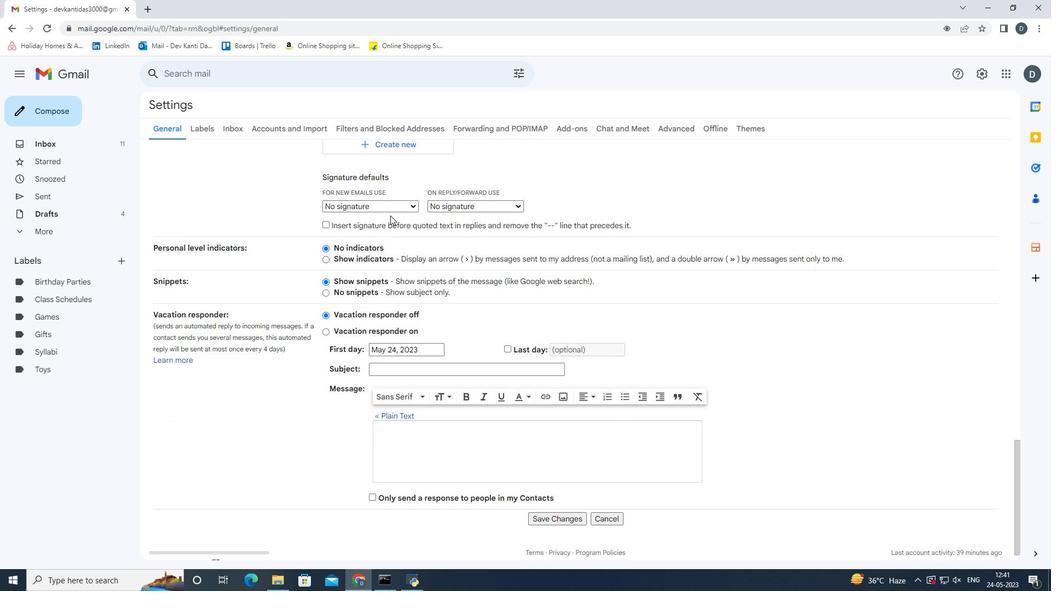 
Action: Mouse pressed left at (393, 207)
Screenshot: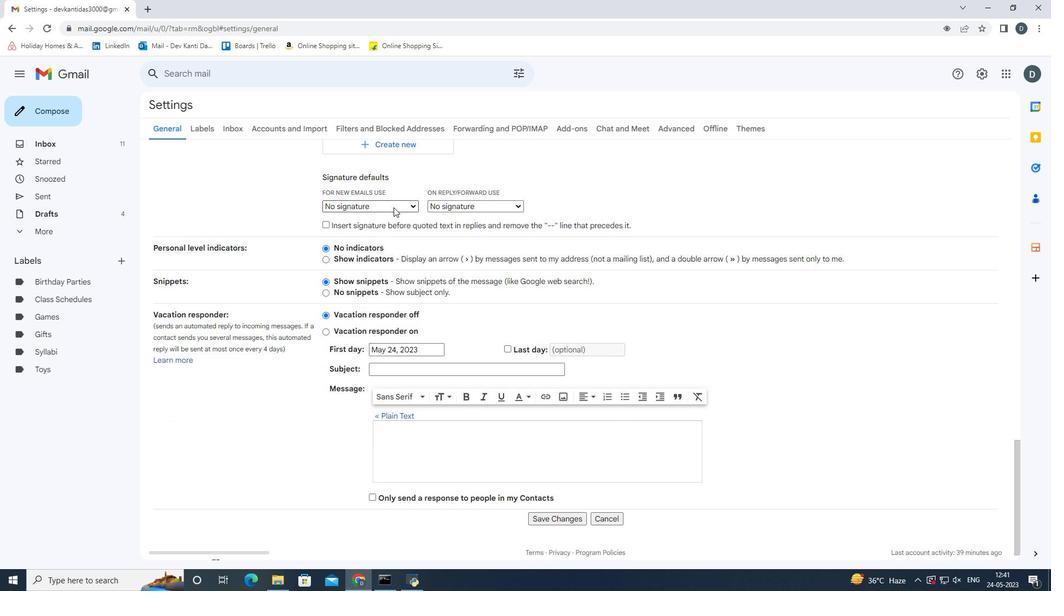 
Action: Mouse moved to (394, 225)
Screenshot: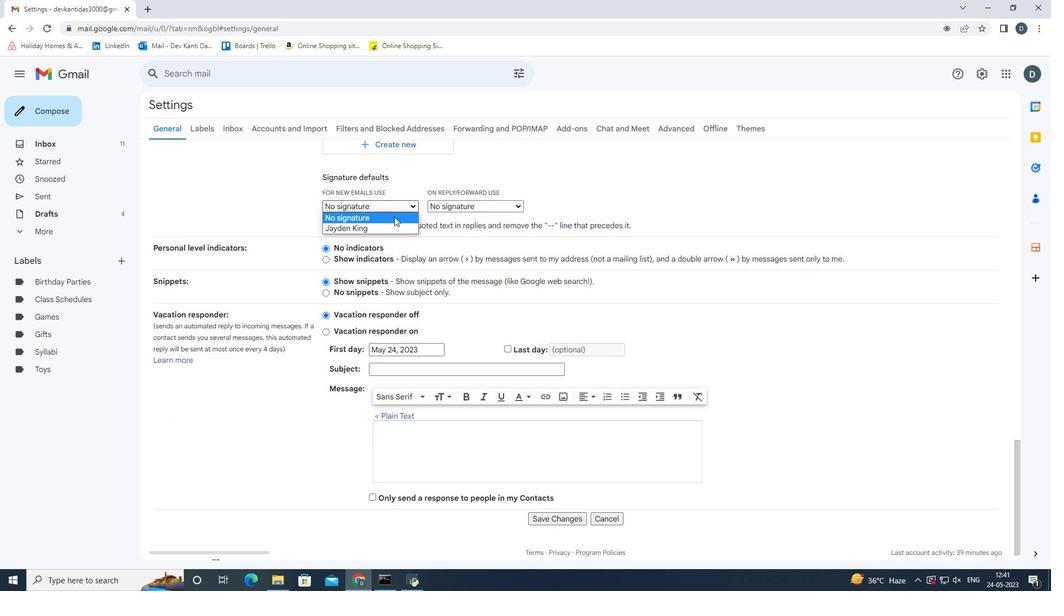 
Action: Mouse pressed left at (394, 225)
Screenshot: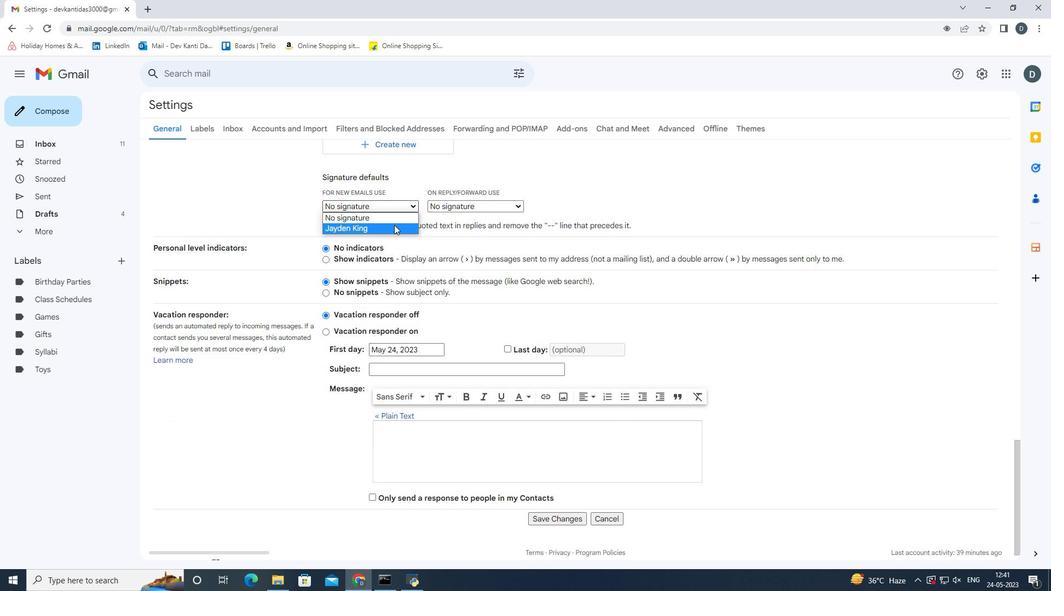 
Action: Mouse moved to (455, 205)
Screenshot: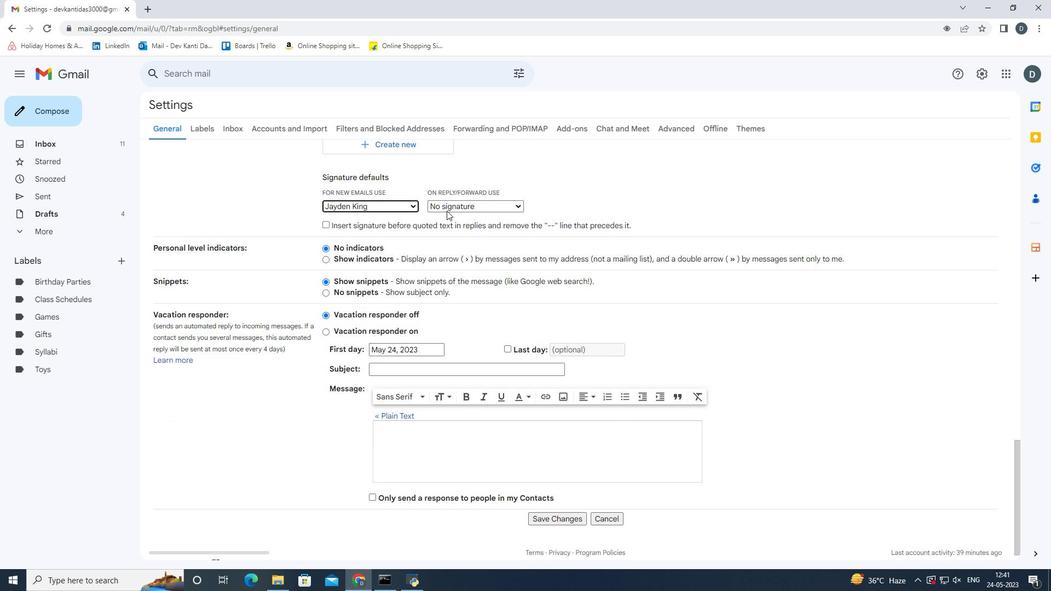 
Action: Mouse pressed left at (455, 205)
Screenshot: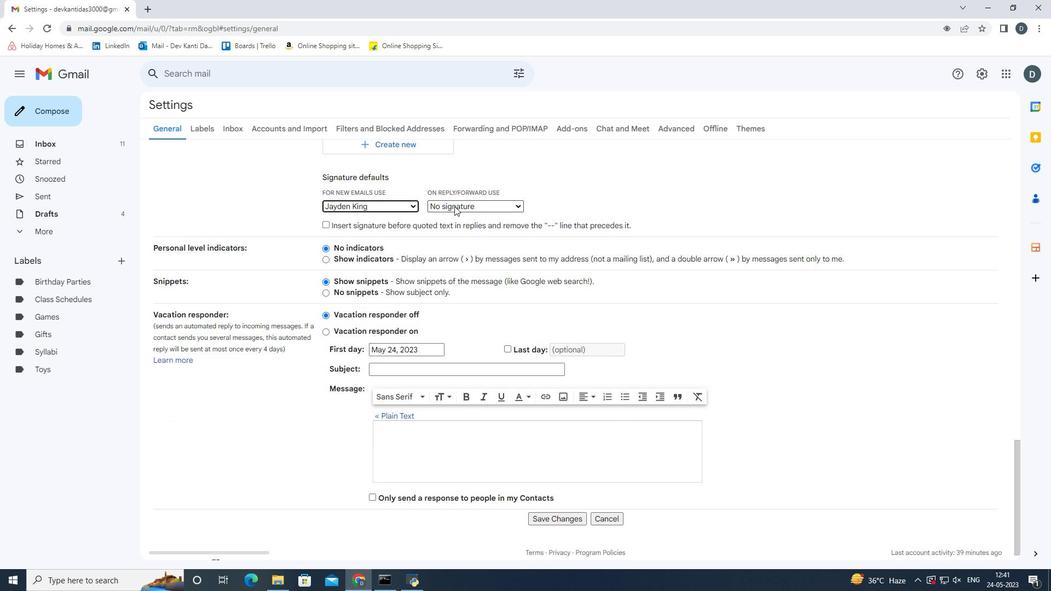 
Action: Mouse moved to (456, 225)
Screenshot: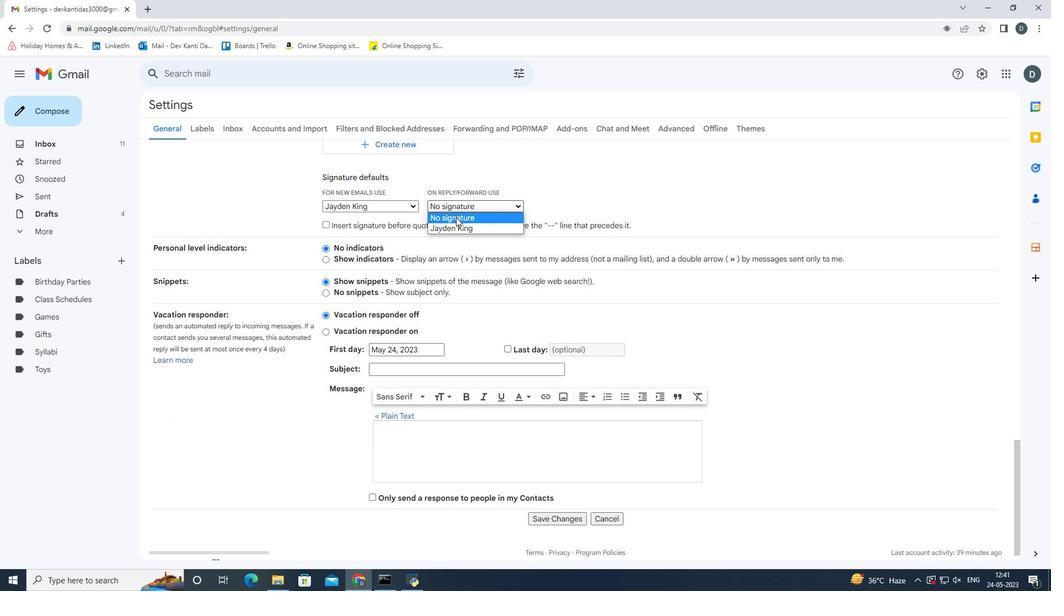 
Action: Mouse pressed left at (456, 225)
Screenshot: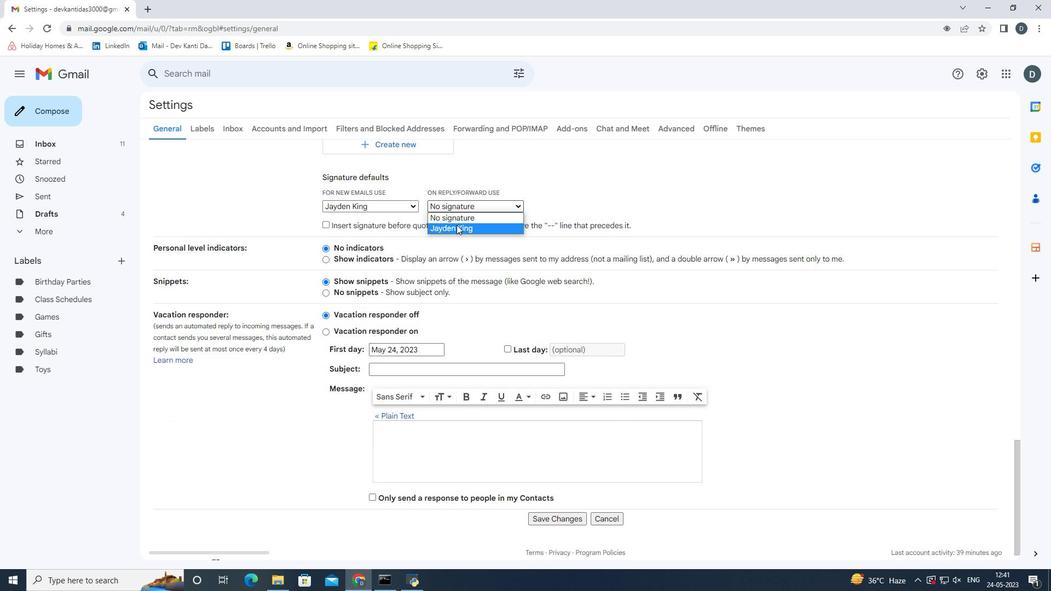 
Action: Mouse moved to (571, 515)
Screenshot: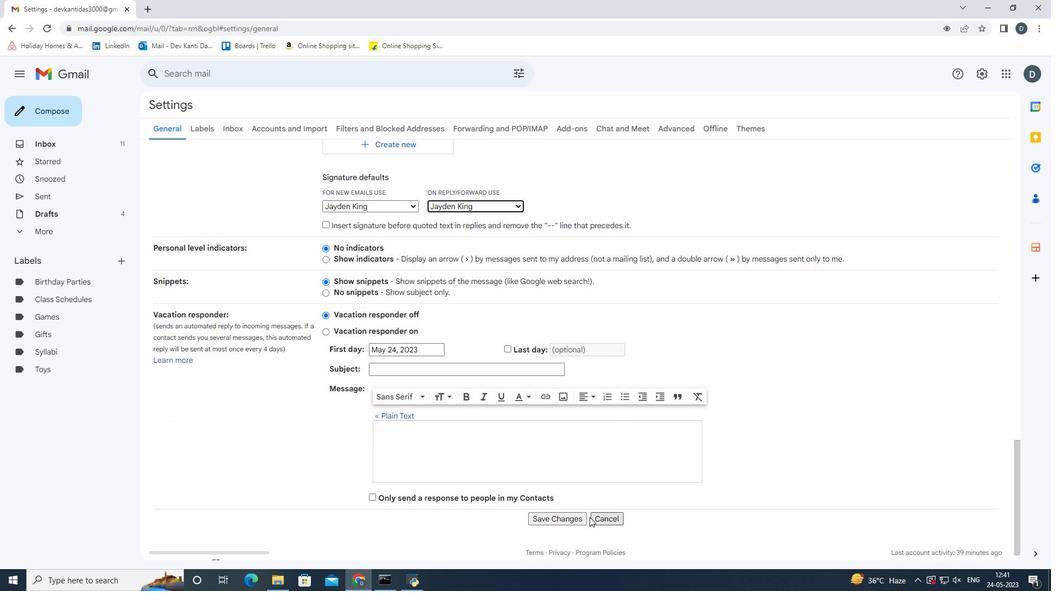
Action: Mouse pressed left at (571, 515)
Screenshot: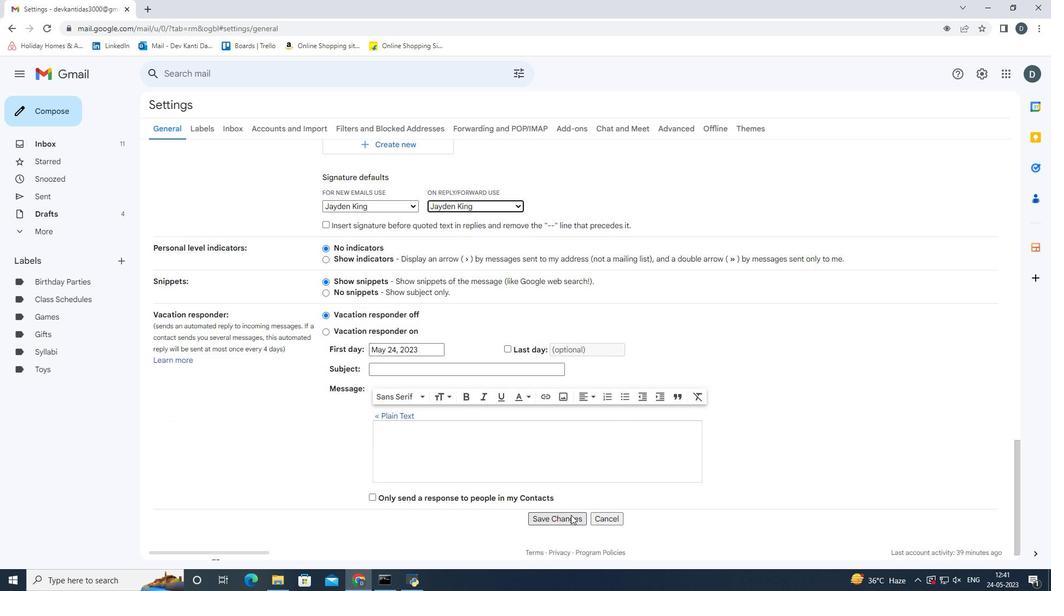 
Action: Mouse moved to (63, 105)
Screenshot: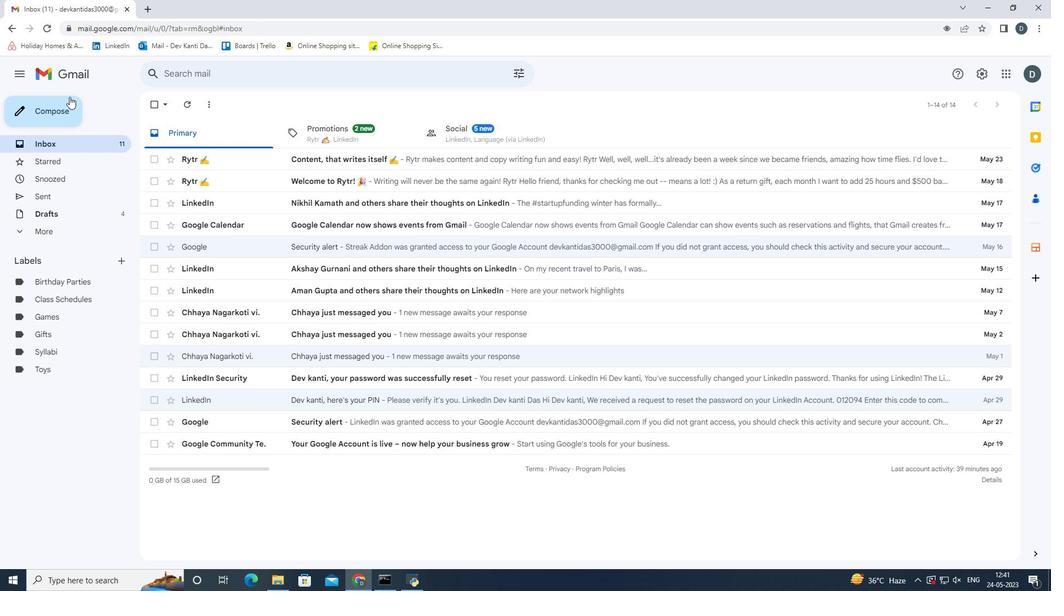 
Action: Mouse pressed left at (63, 105)
Screenshot: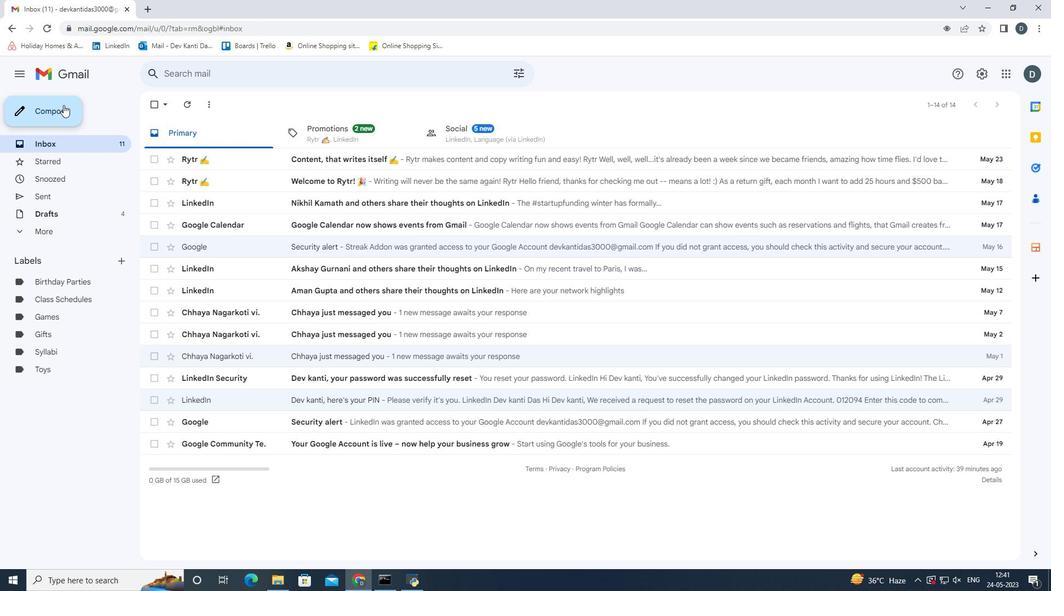
Action: Mouse moved to (799, 267)
Screenshot: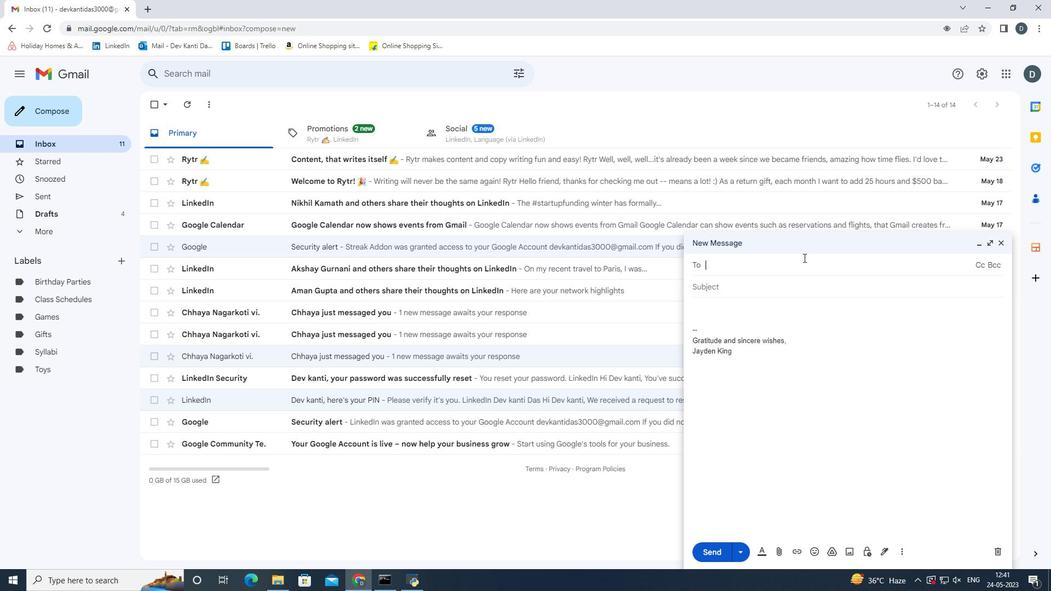 
Action: Key pressed <Key.shift><Key.shift><Key.shift><Key.shift><Key.shift><Key.shift><Key.shift><Key.shift><Key.shift><Key.shift><Key.shift><Key.shift><Key.shift><Key.shift><Key.shift><Key.shift><Key.shift><Key.shift><Key.shift>Softage.2<Key.shift>@softage.n<Key.enter>
Screenshot: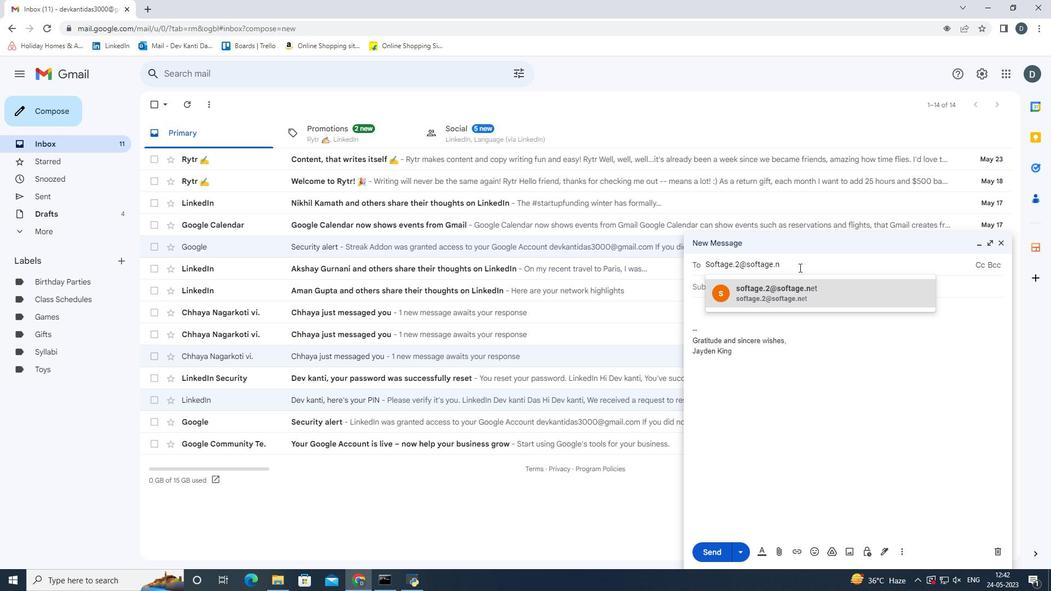 
Action: Mouse moved to (903, 552)
Screenshot: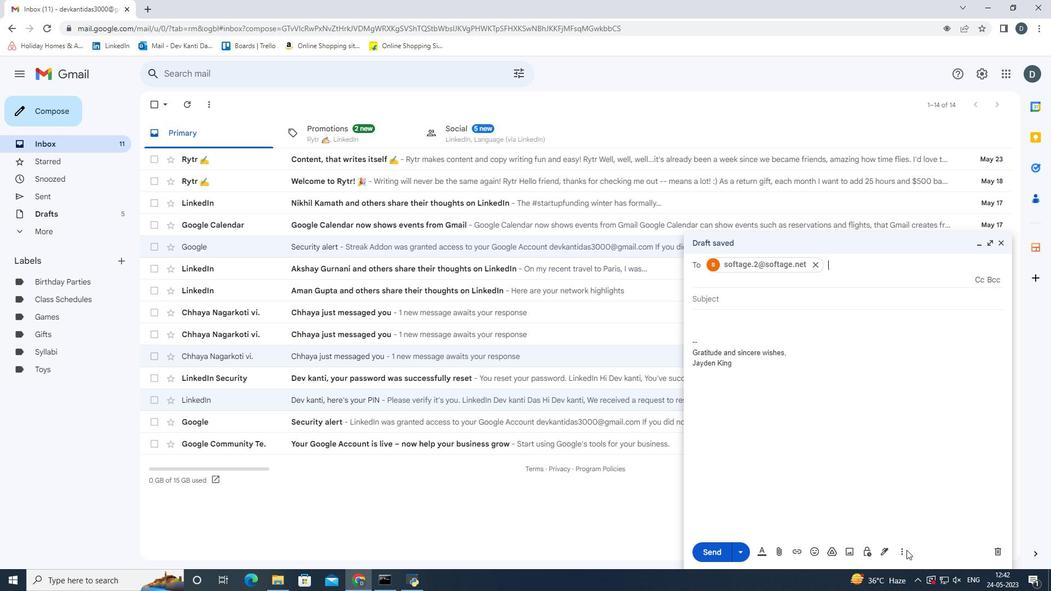 
Action: Mouse pressed left at (903, 552)
Screenshot: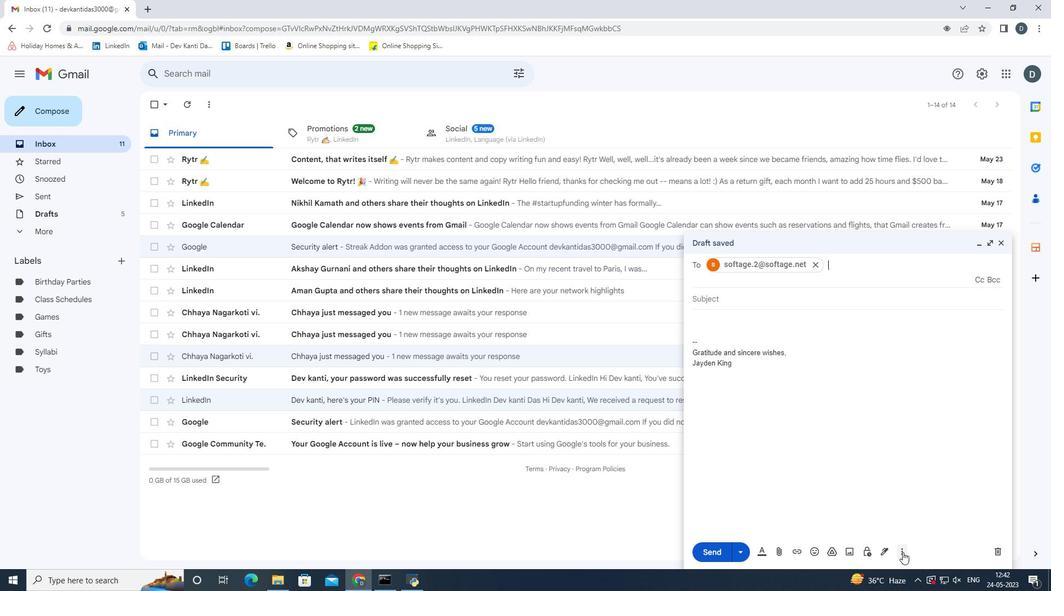 
Action: Mouse moved to (866, 432)
Screenshot: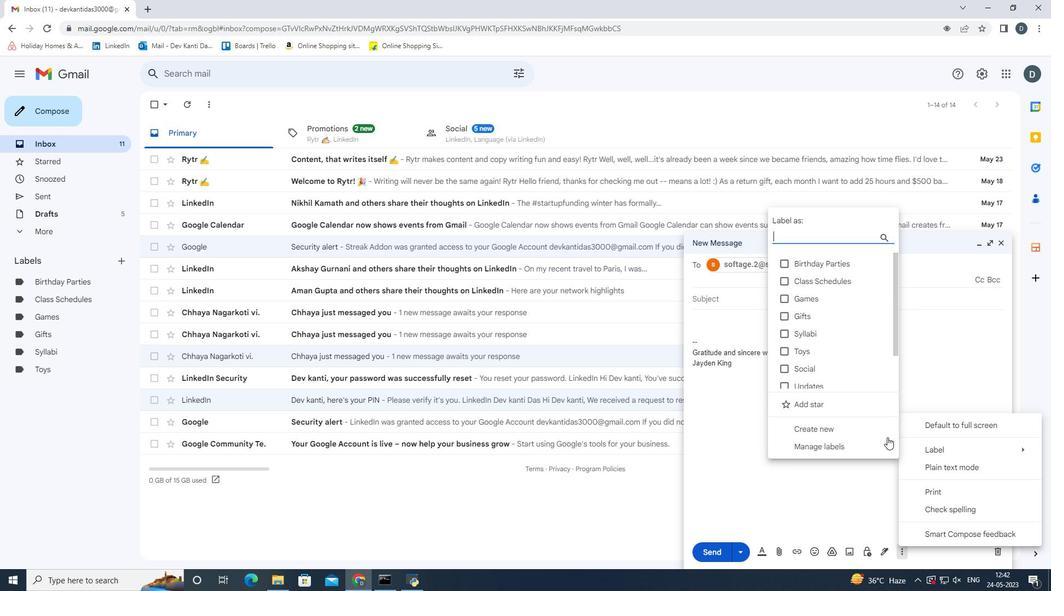 
Action: Mouse pressed left at (866, 432)
Screenshot: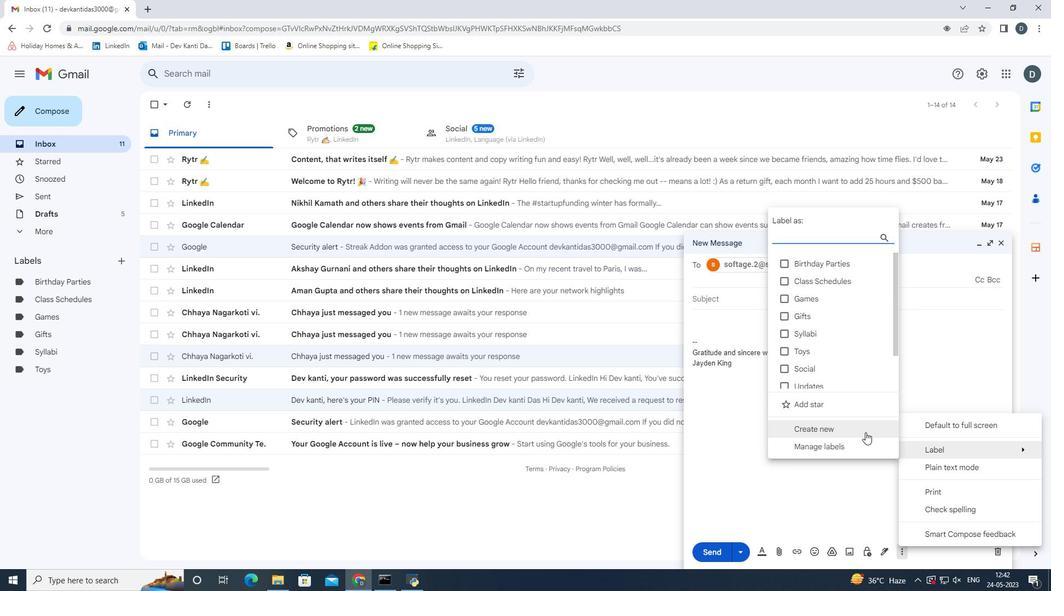 
Action: Mouse moved to (530, 295)
Screenshot: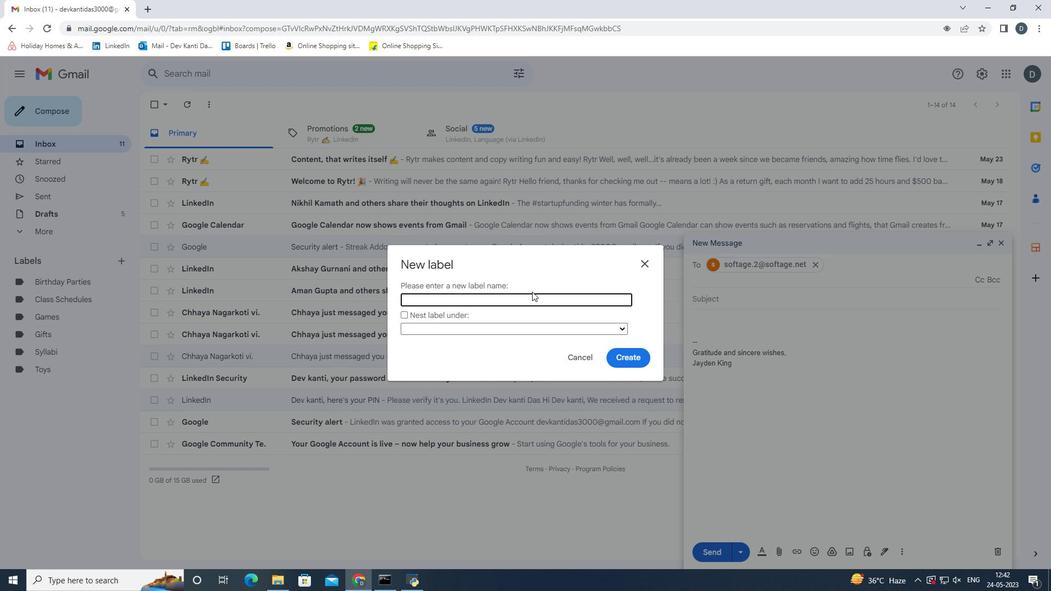 
Action: Key pressed <Key.shift_r><Key.shift_r><Key.shift_r><Key.shift_r><Key.shift_r><Key.shift_r>Homework<Key.enter>
Screenshot: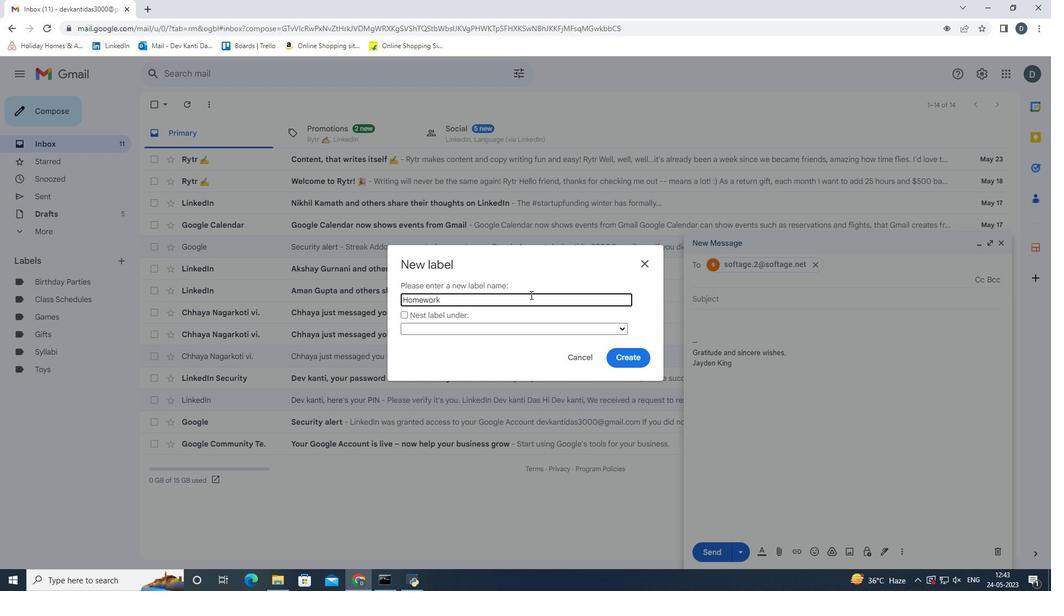 
Action: Mouse moved to (703, 544)
Screenshot: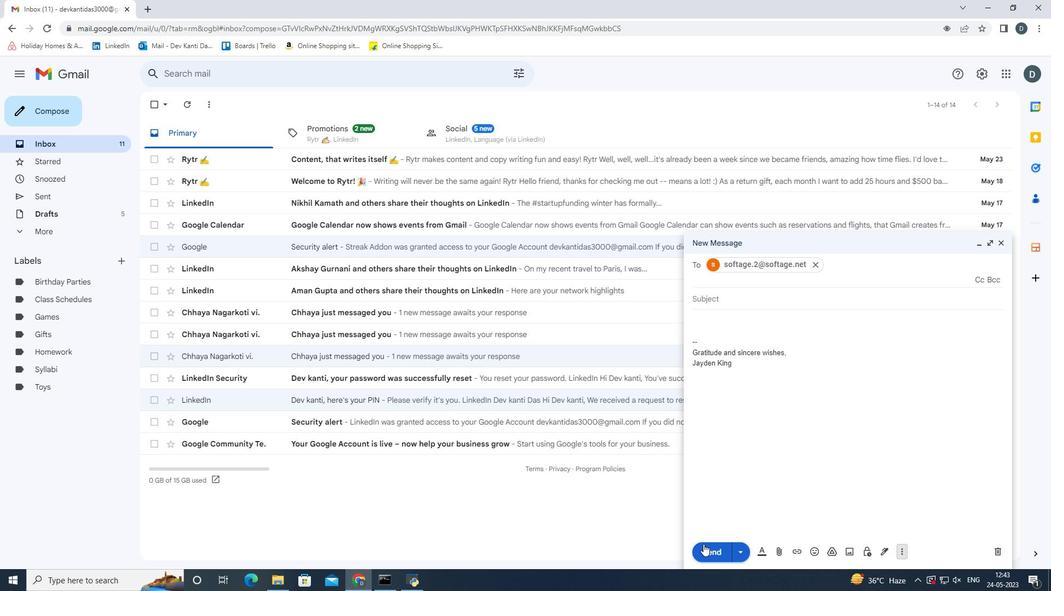 
Action: Mouse pressed left at (703, 544)
Screenshot: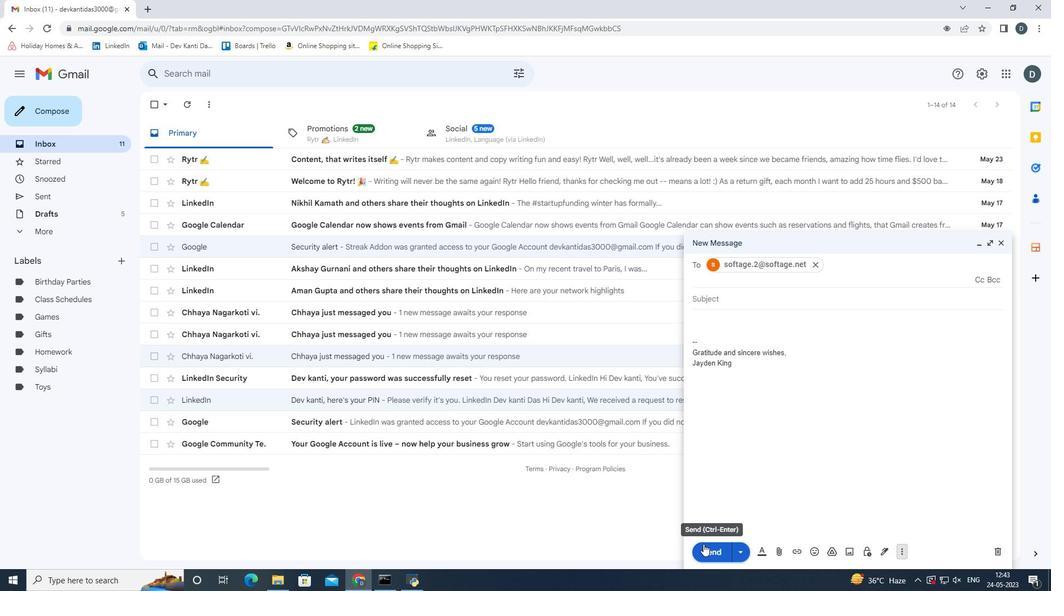 
